 Task: Check the average views per listing of basement in the last 3 years.
Action: Mouse moved to (1025, 235)
Screenshot: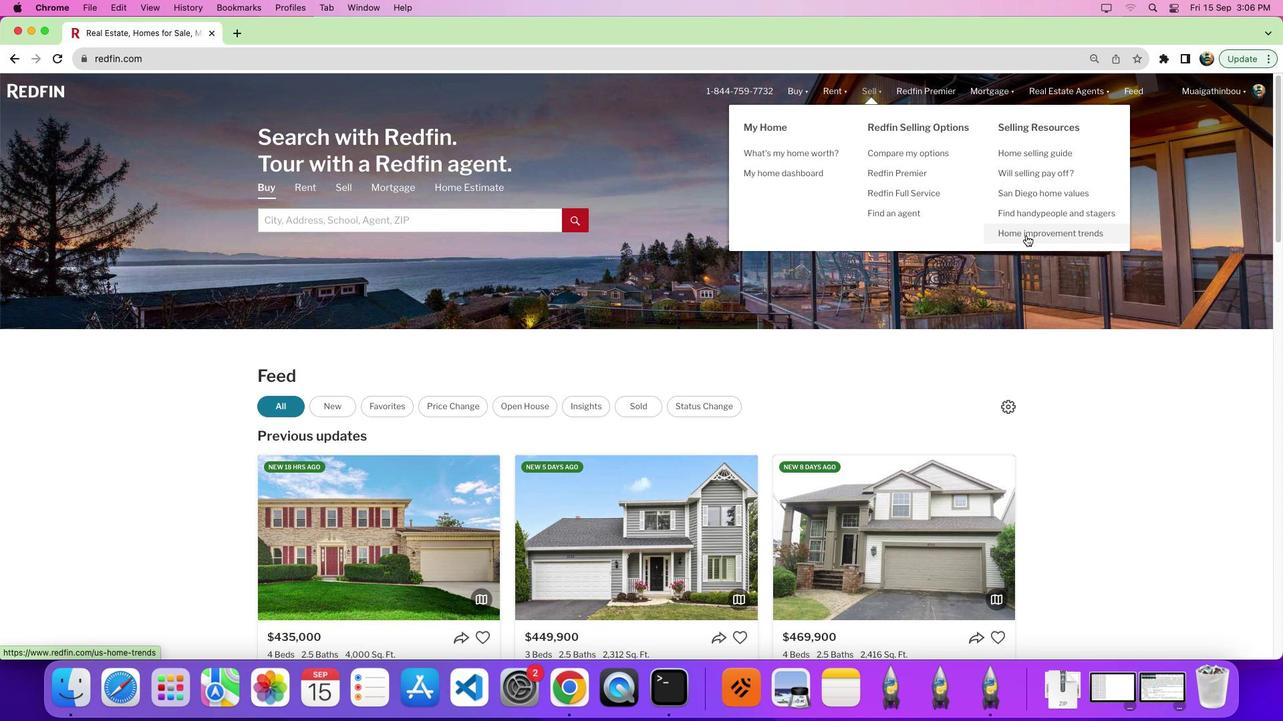 
Action: Mouse pressed left at (1025, 235)
Screenshot: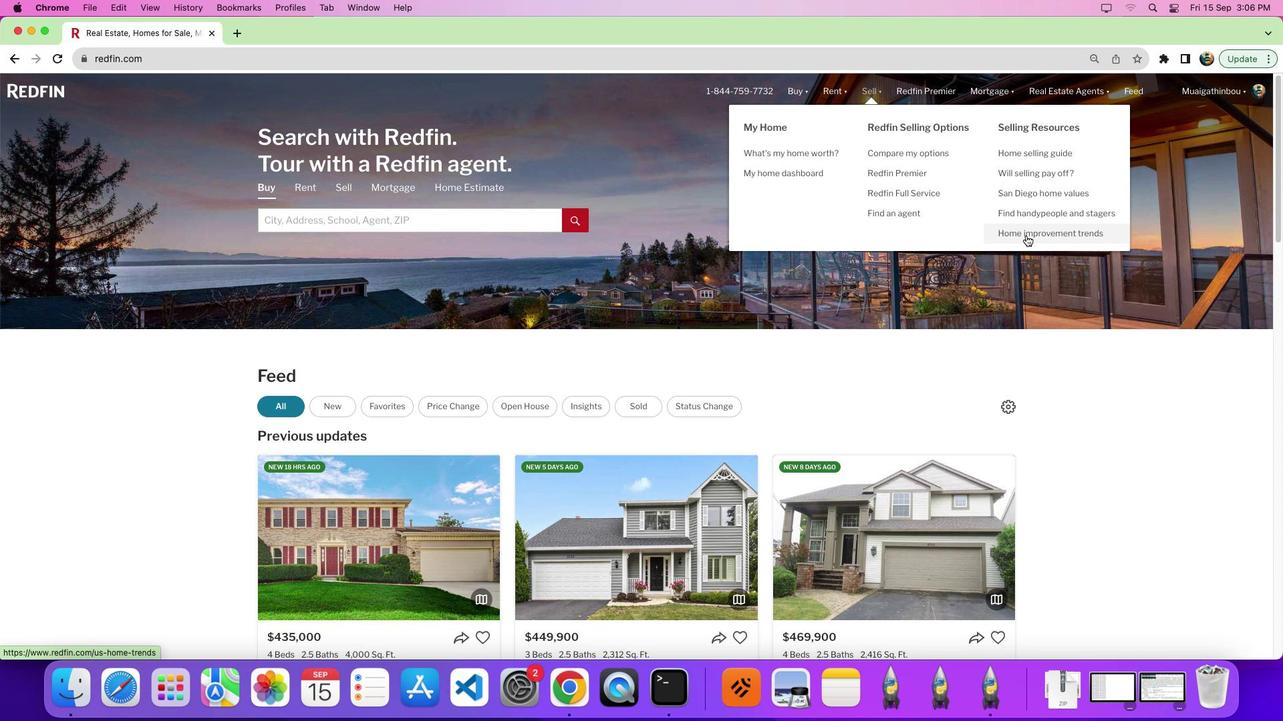 
Action: Mouse pressed left at (1025, 235)
Screenshot: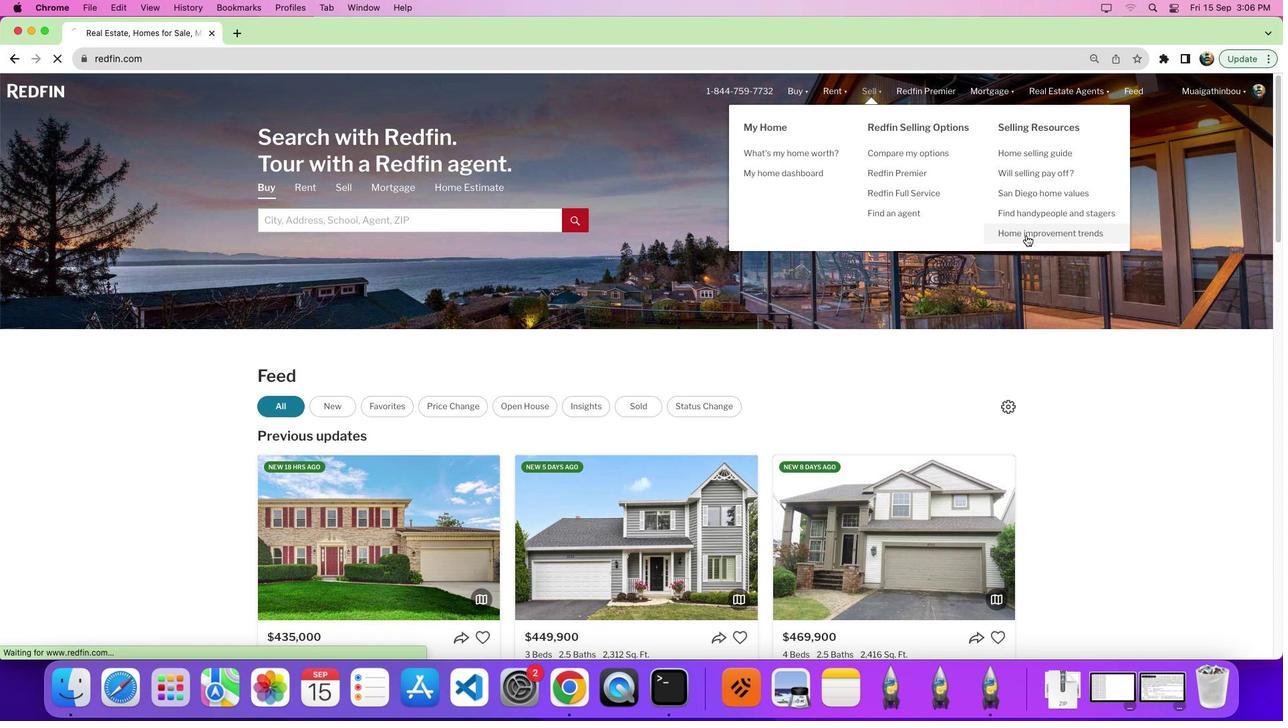 
Action: Mouse moved to (340, 257)
Screenshot: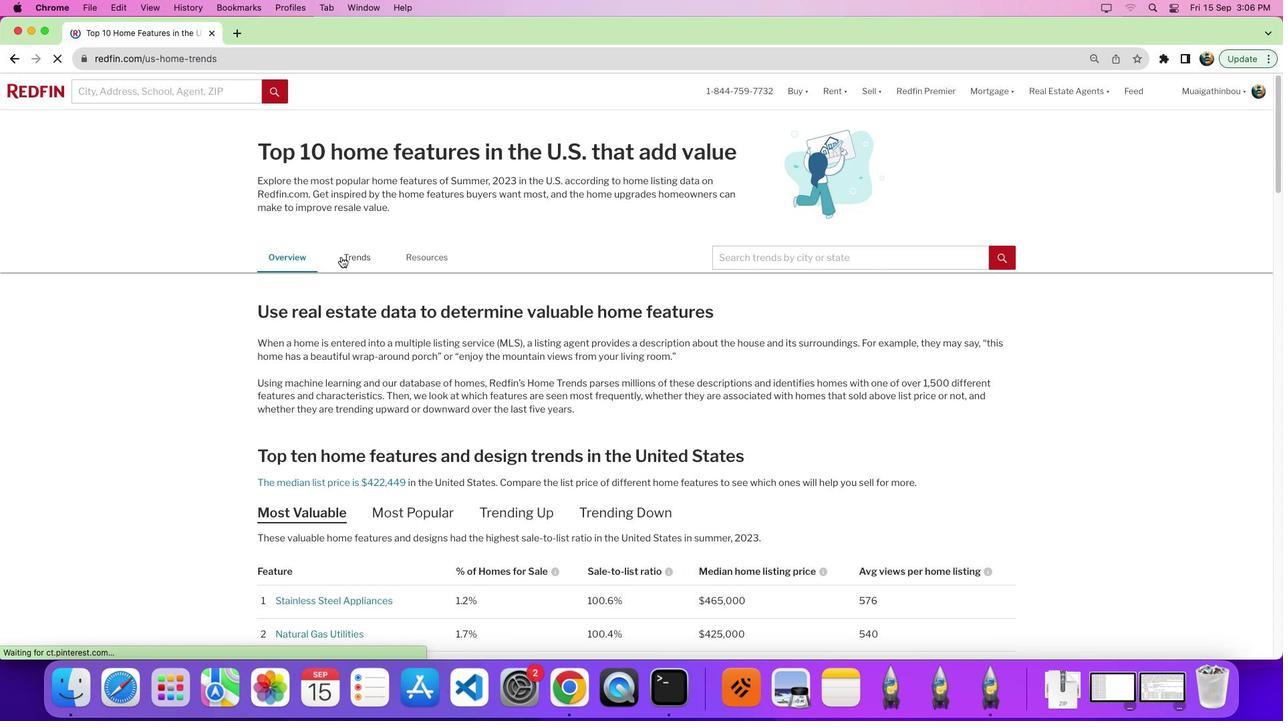 
Action: Mouse pressed left at (340, 257)
Screenshot: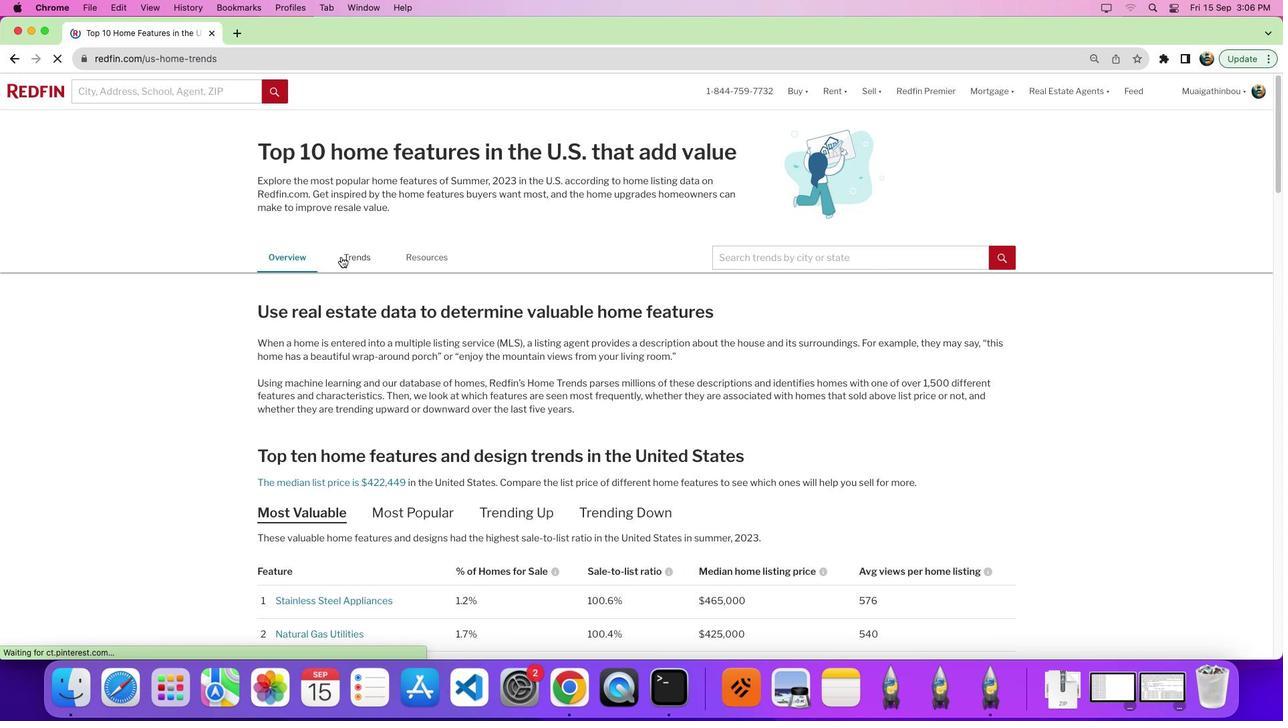 
Action: Mouse moved to (626, 286)
Screenshot: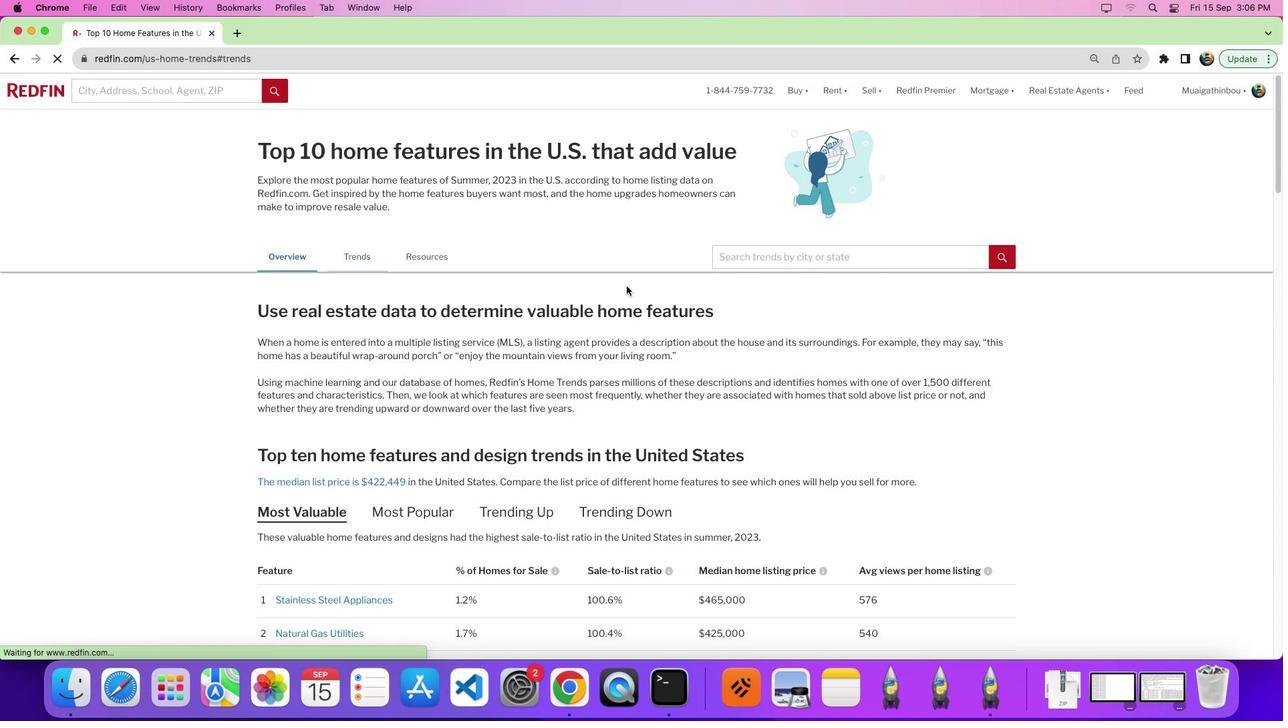 
Action: Mouse scrolled (626, 286) with delta (0, 0)
Screenshot: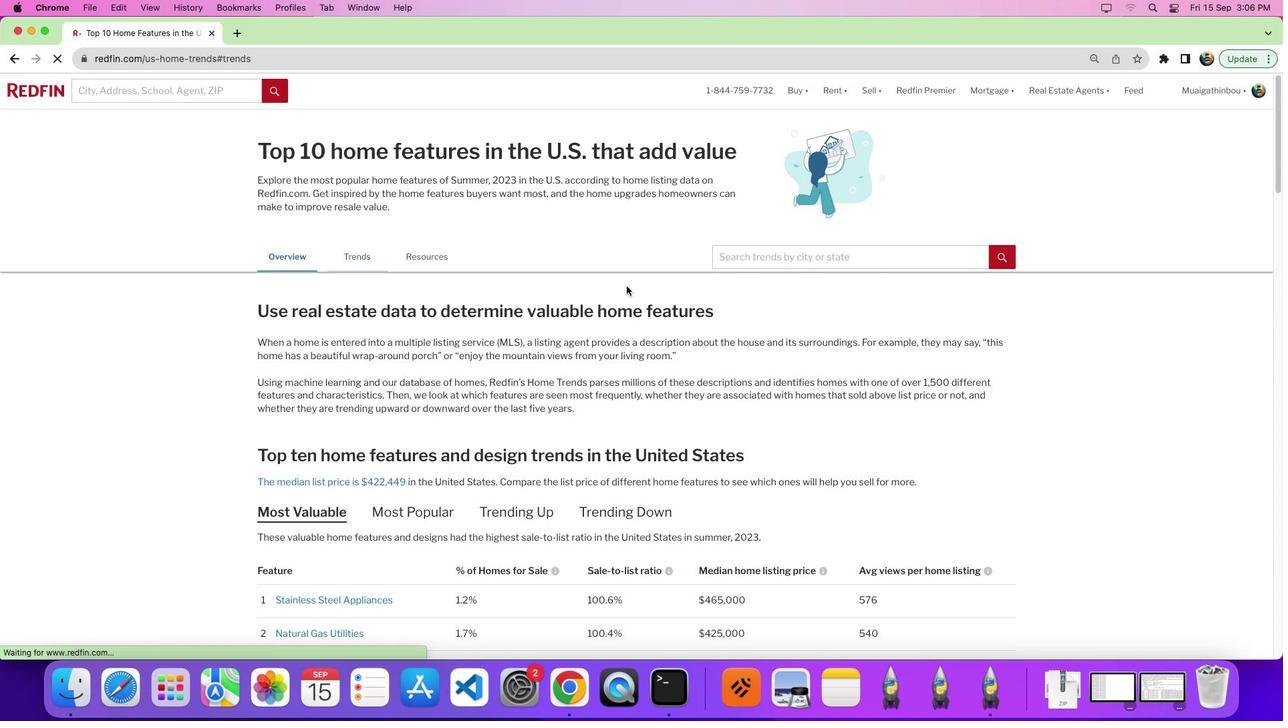 
Action: Mouse moved to (626, 286)
Screenshot: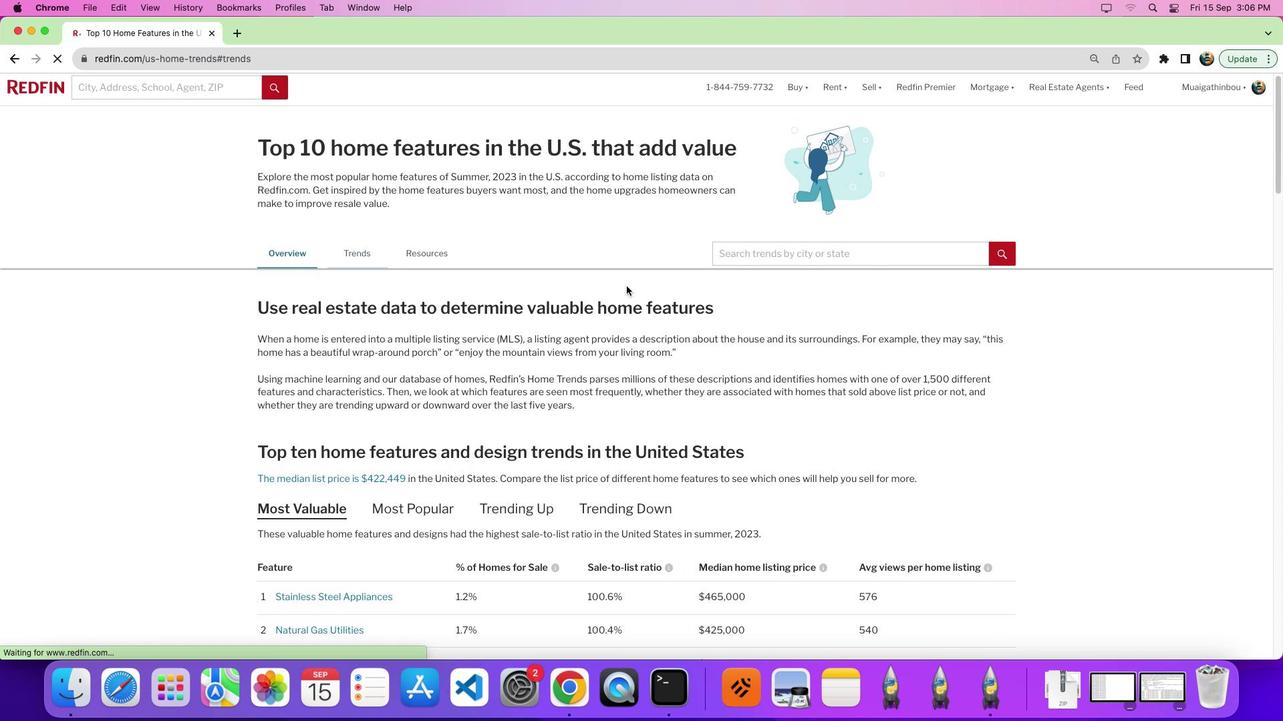 
Action: Mouse scrolled (626, 286) with delta (0, 0)
Screenshot: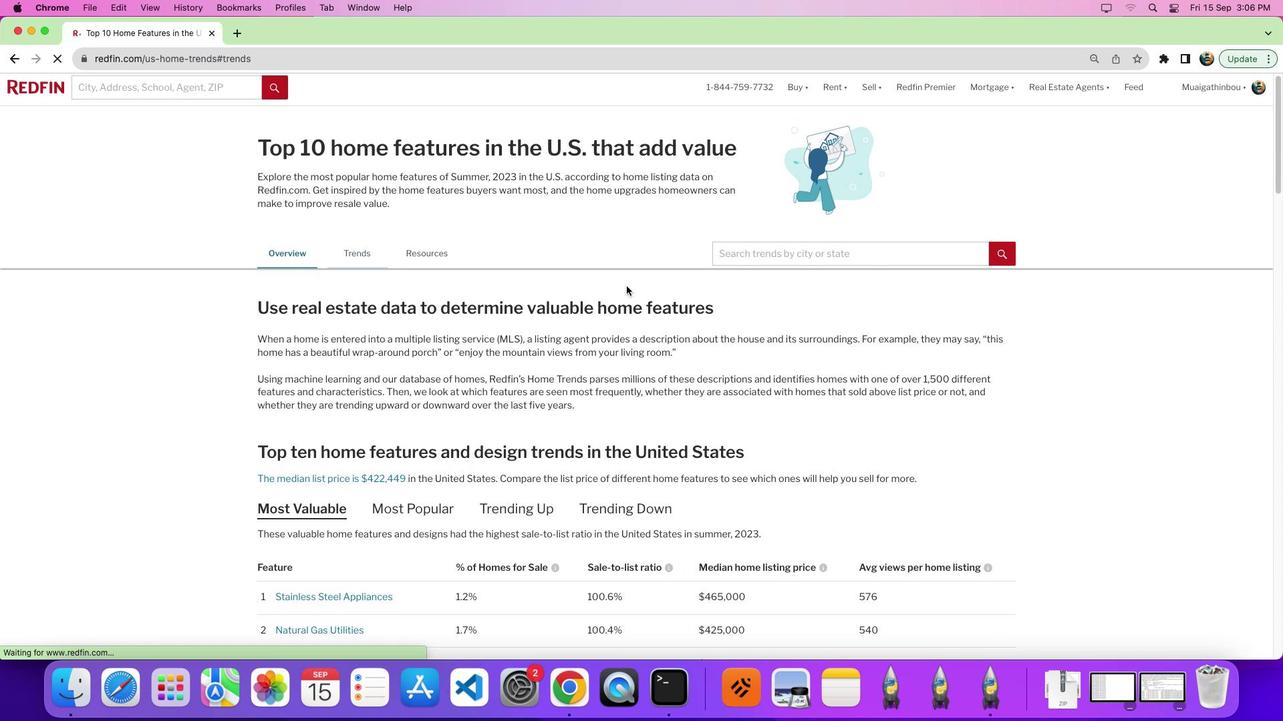 
Action: Mouse scrolled (626, 286) with delta (0, -3)
Screenshot: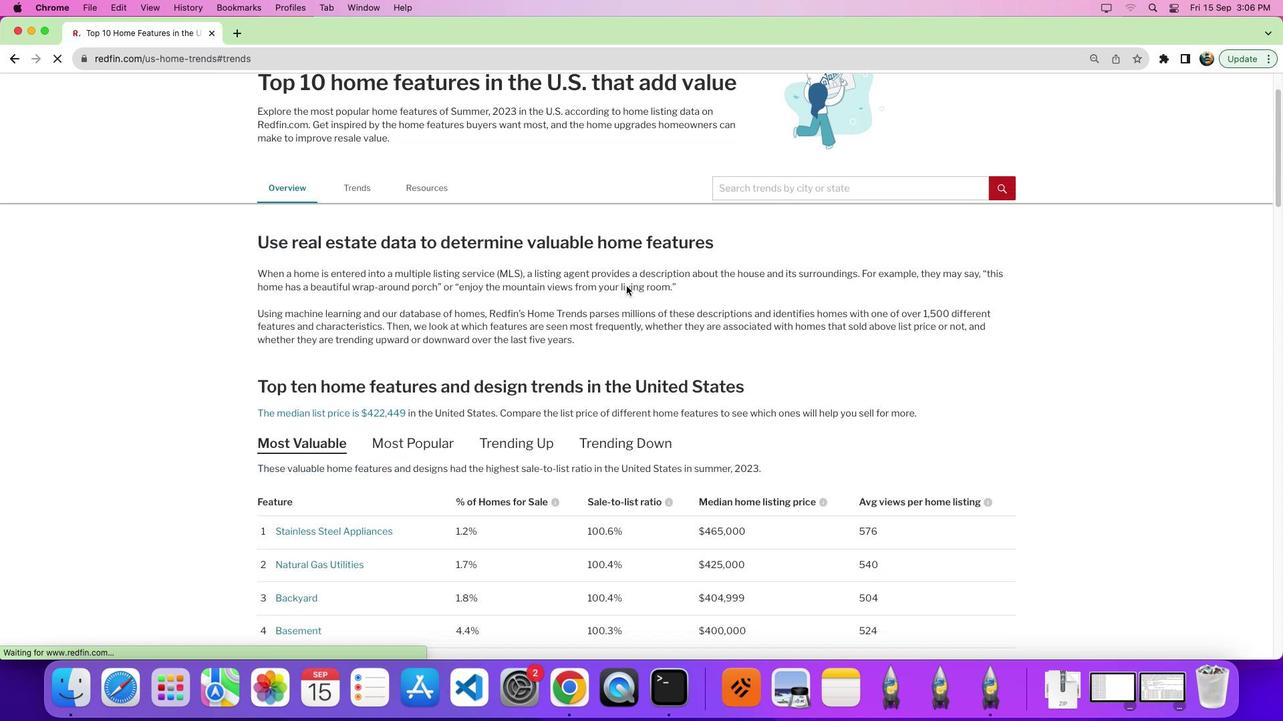 
Action: Mouse moved to (592, 252)
Screenshot: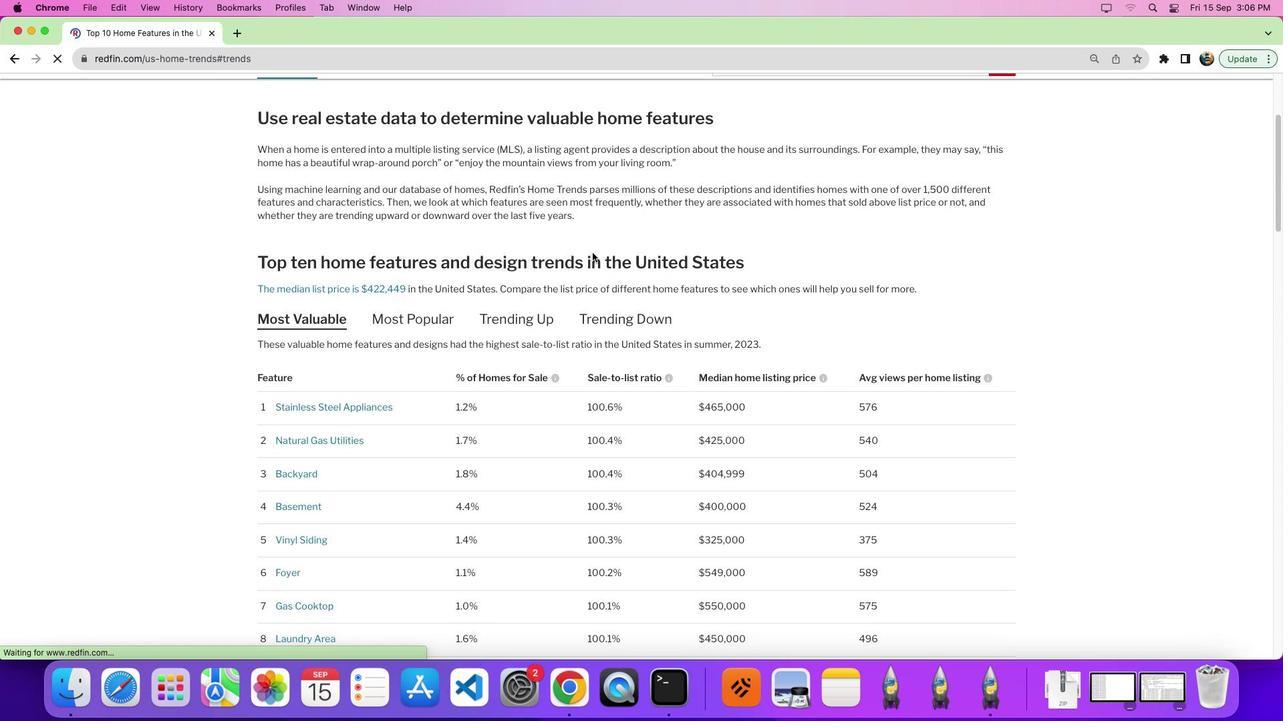 
Action: Mouse scrolled (592, 252) with delta (0, 0)
Screenshot: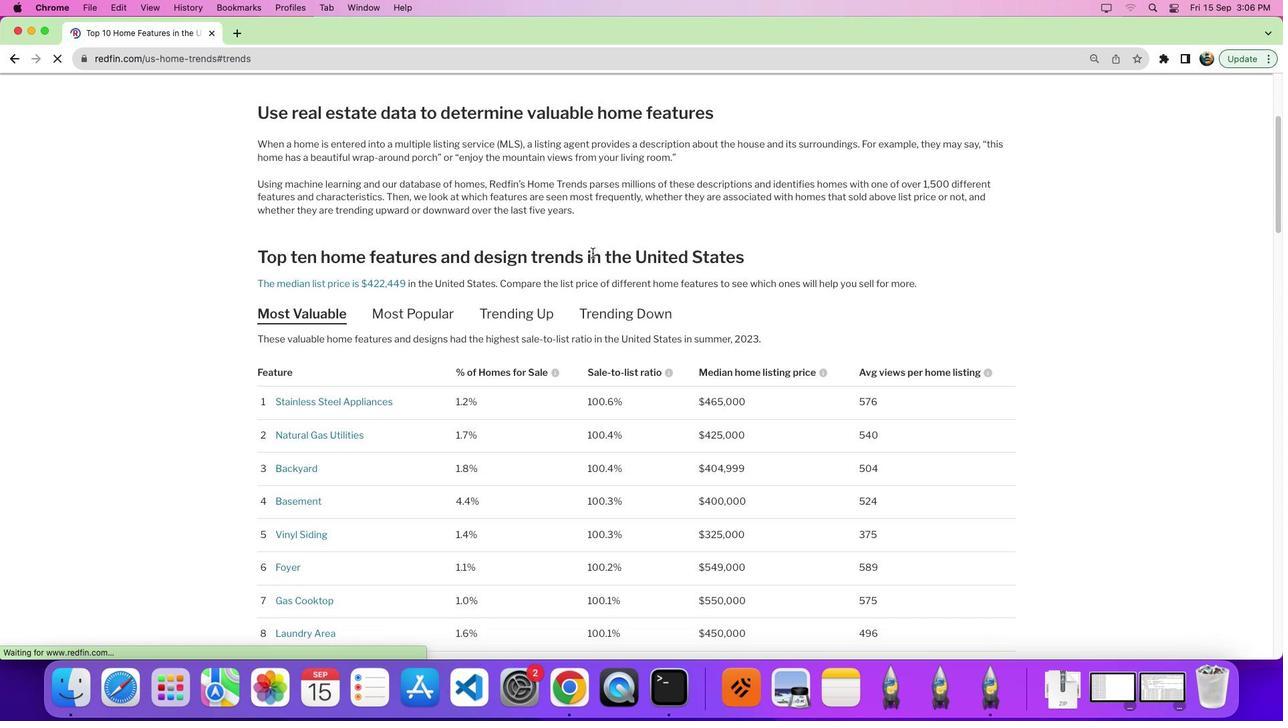
Action: Mouse scrolled (592, 252) with delta (0, 0)
Screenshot: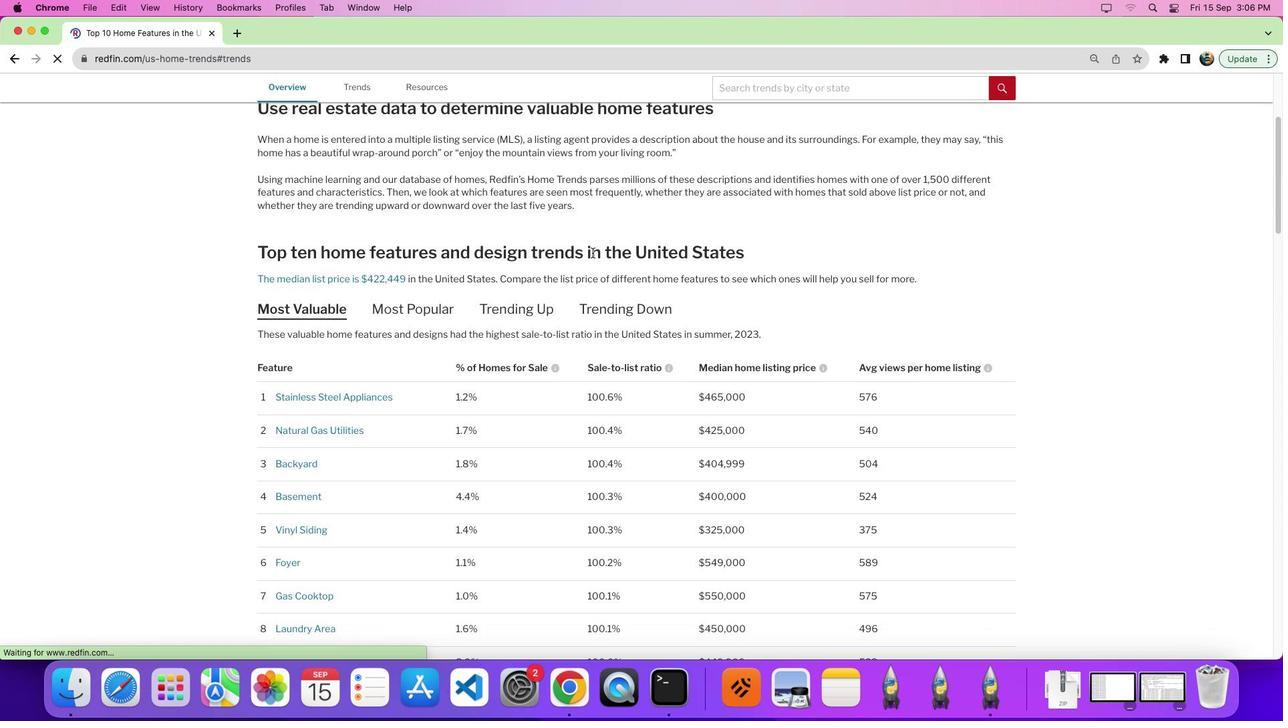
Action: Mouse scrolled (592, 252) with delta (0, -2)
Screenshot: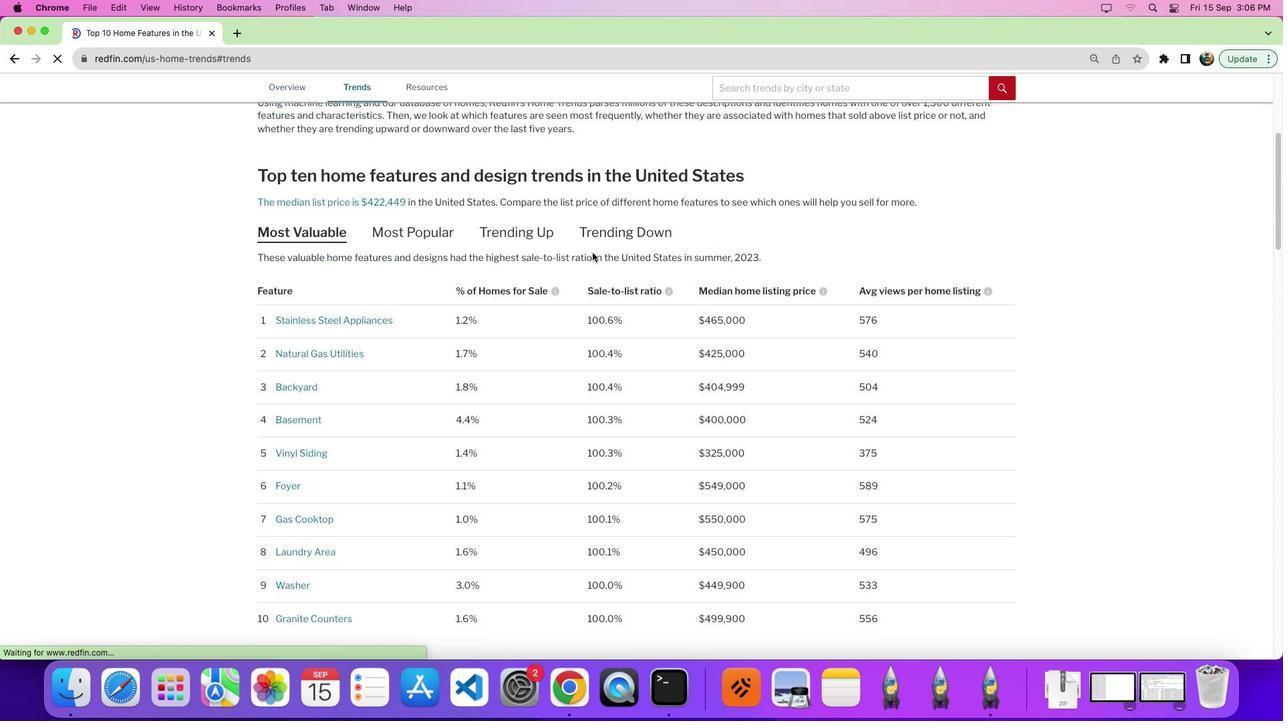 
Action: Mouse moved to (597, 255)
Screenshot: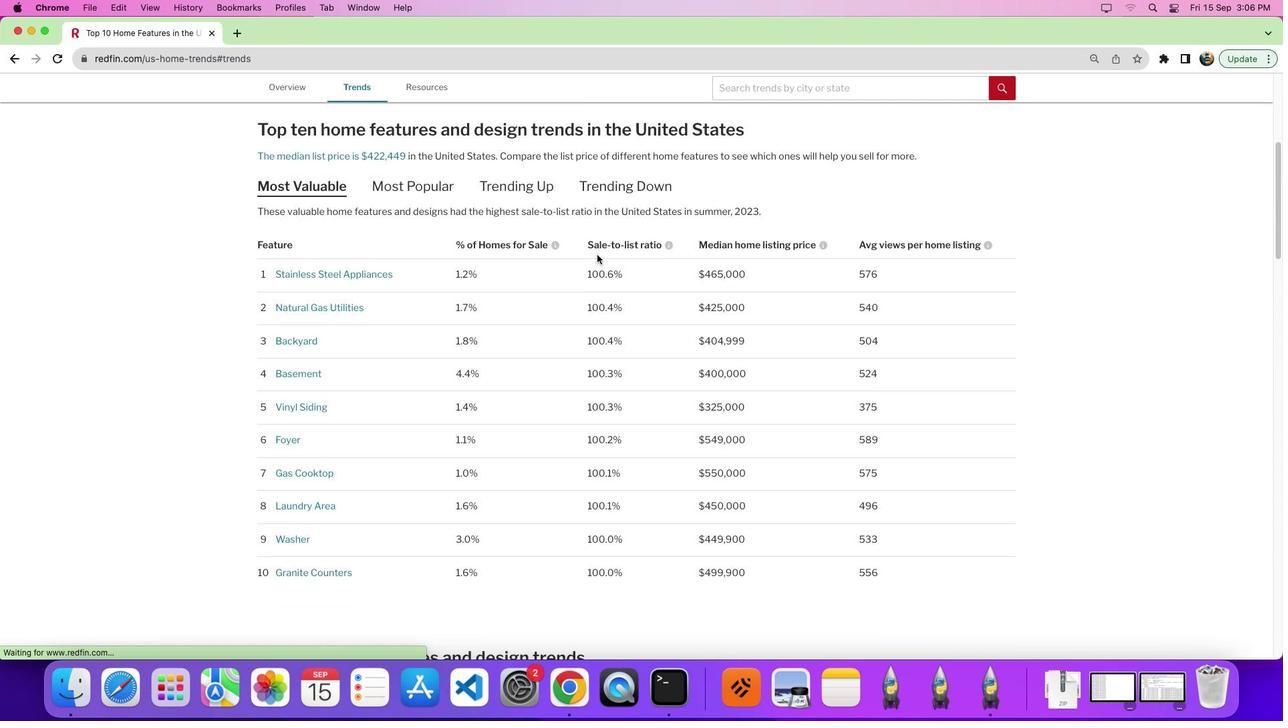 
Action: Mouse scrolled (597, 255) with delta (0, 0)
Screenshot: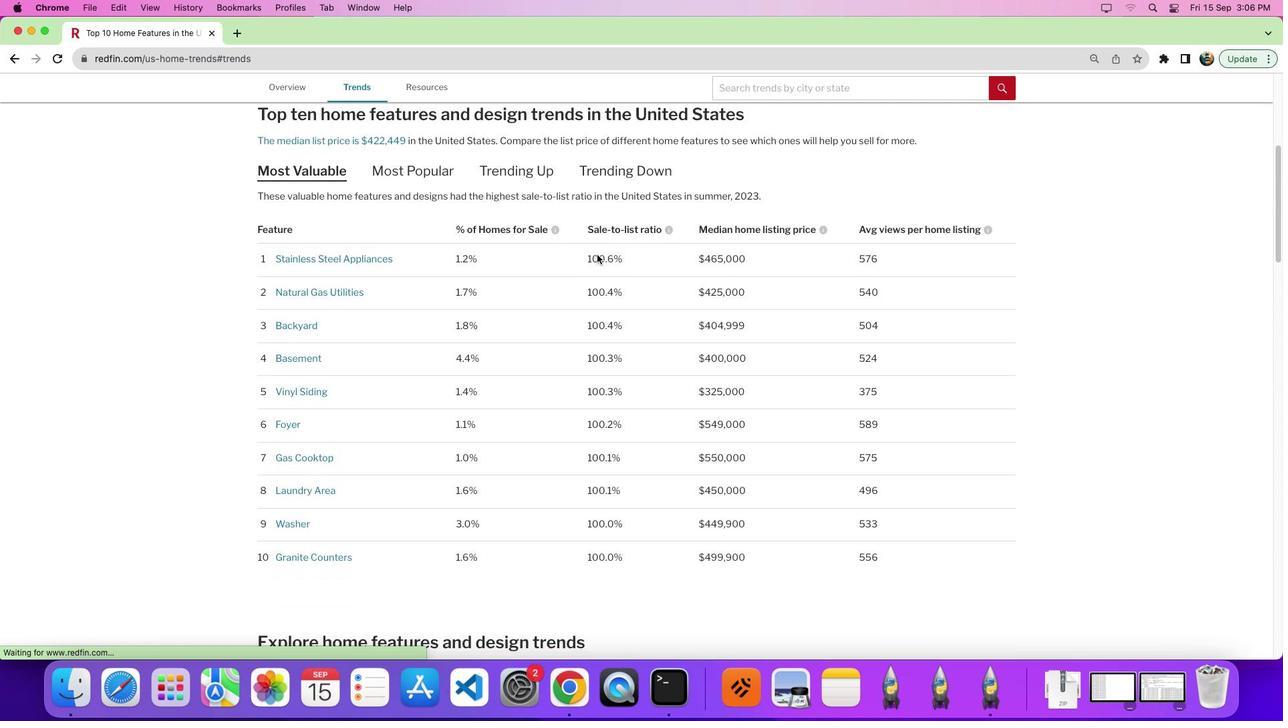 
Action: Mouse scrolled (597, 255) with delta (0, 0)
Screenshot: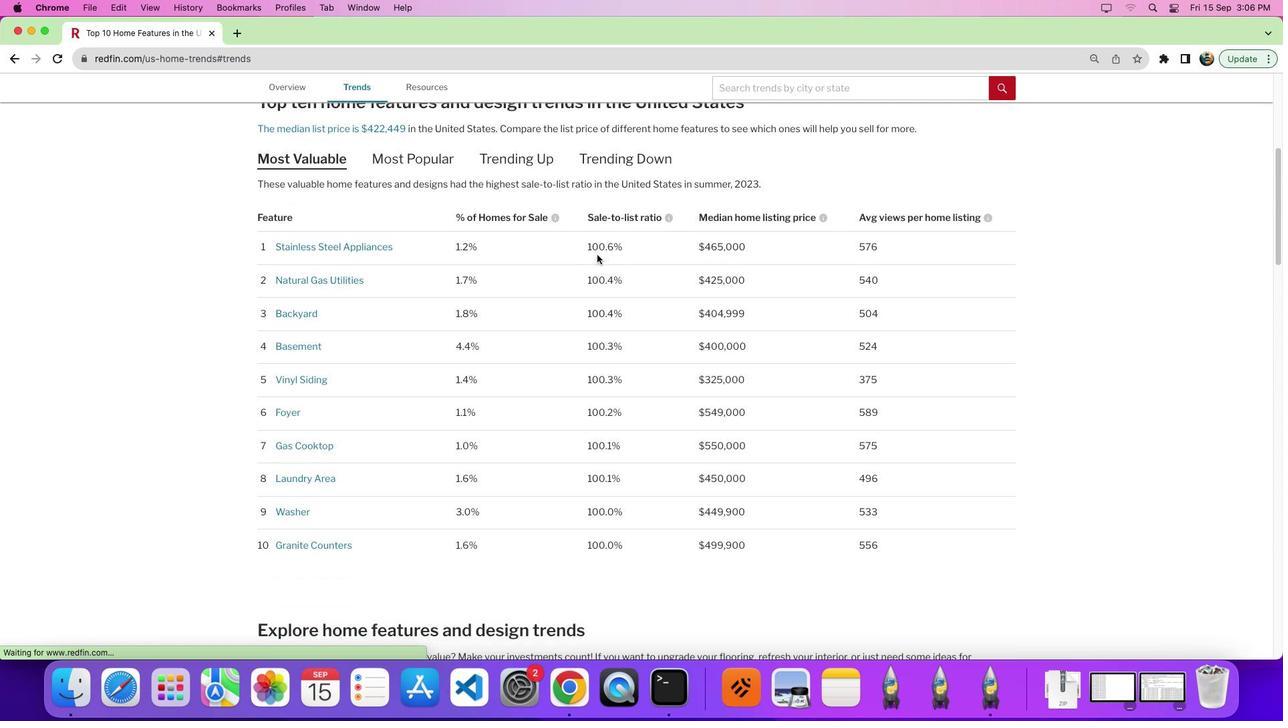 
Action: Mouse moved to (596, 255)
Screenshot: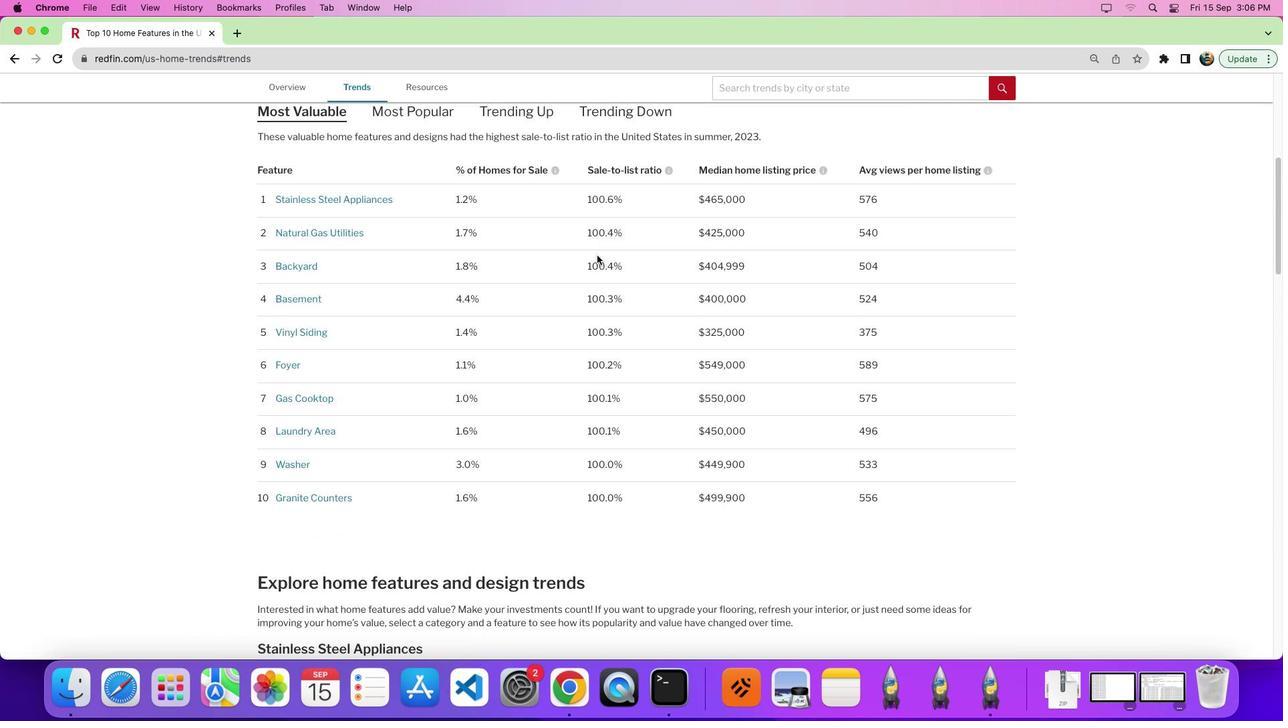 
Action: Mouse scrolled (596, 255) with delta (0, 0)
Screenshot: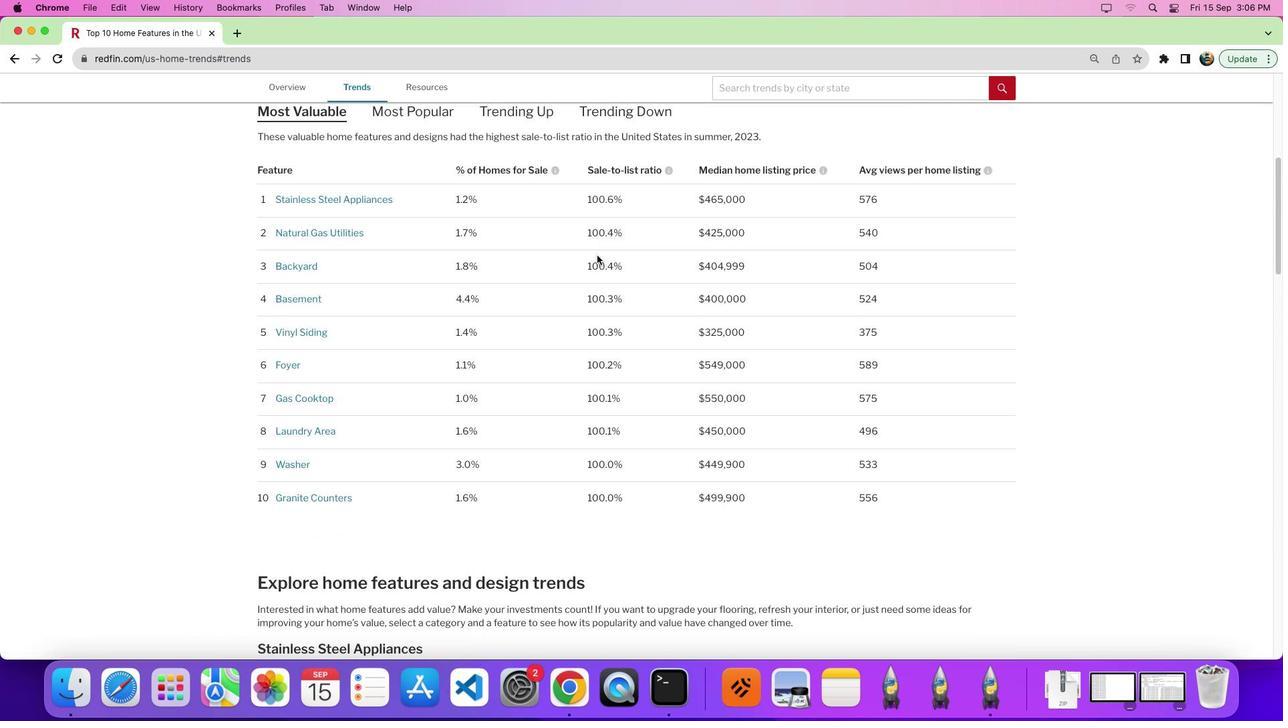 
Action: Mouse scrolled (596, 255) with delta (0, 0)
Screenshot: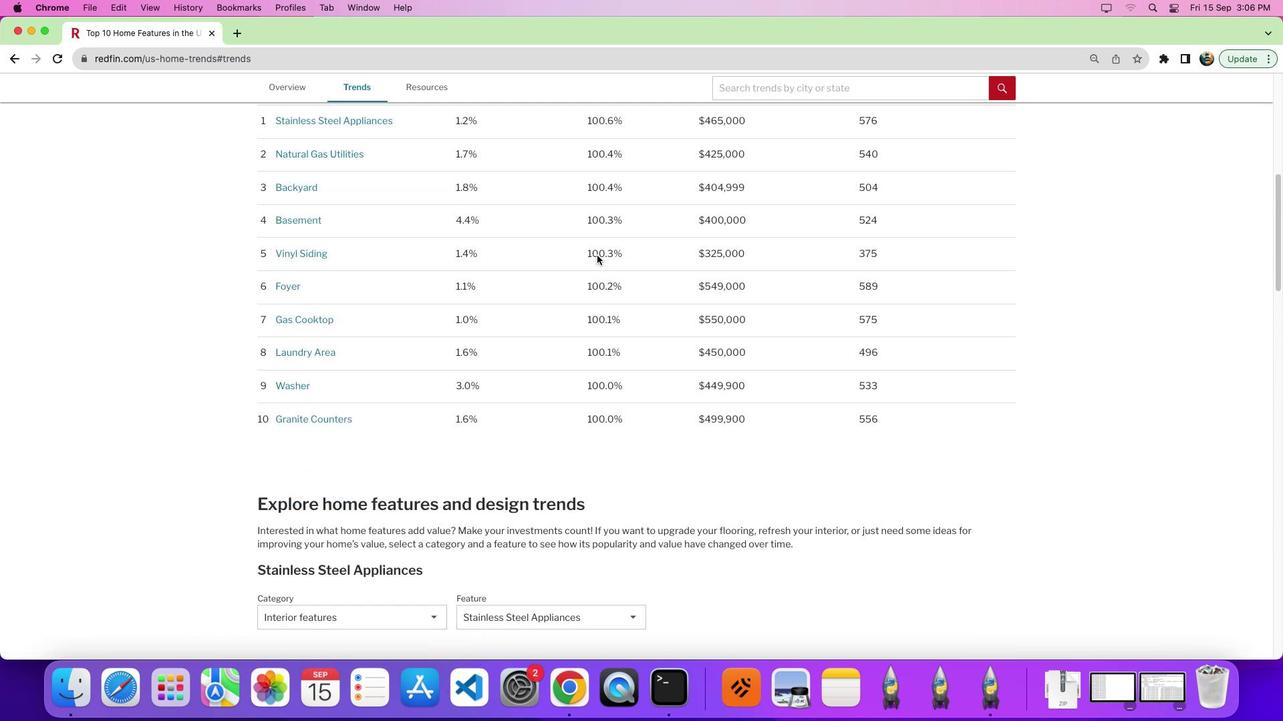 
Action: Mouse scrolled (596, 255) with delta (0, -4)
Screenshot: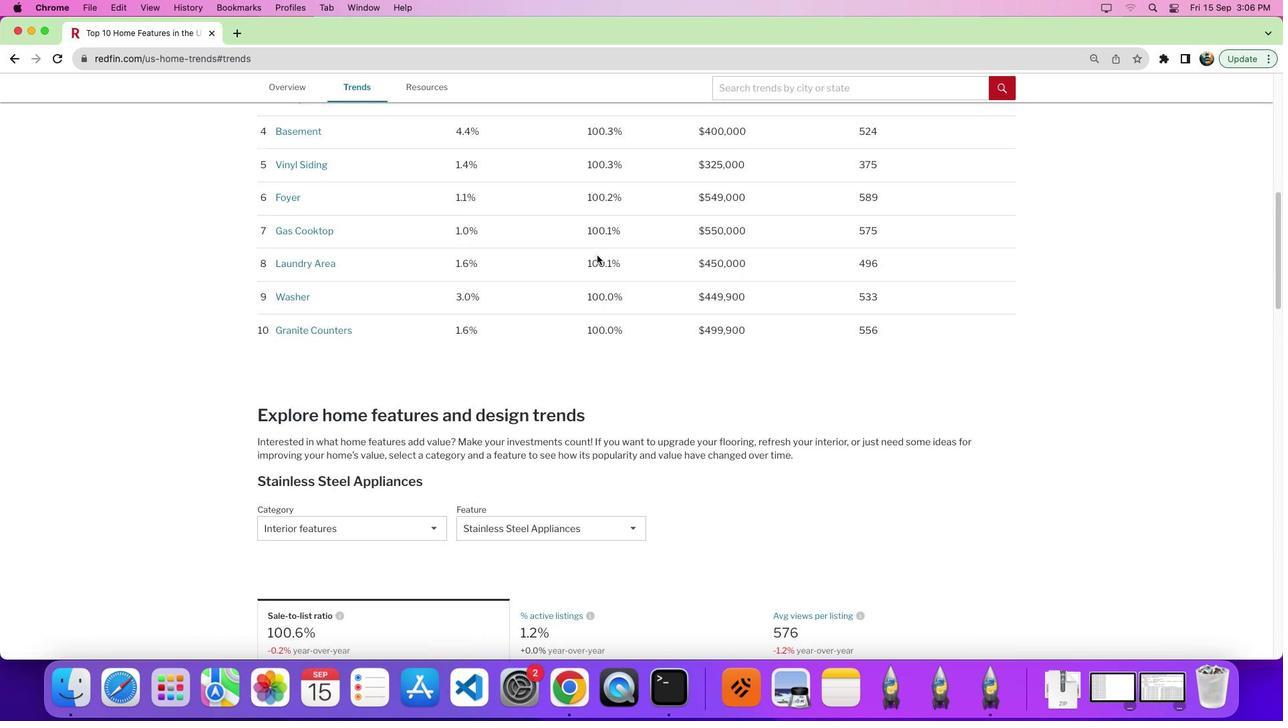 
Action: Mouse moved to (527, 296)
Screenshot: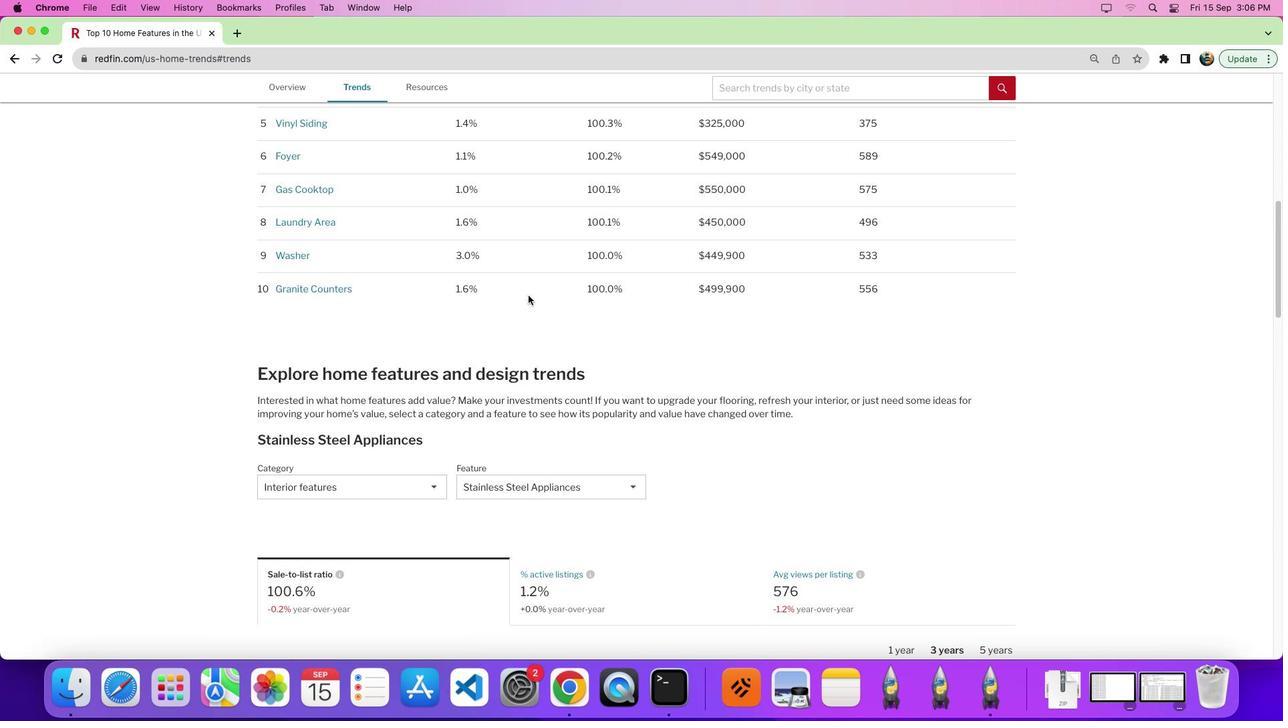 
Action: Mouse scrolled (527, 296) with delta (0, 0)
Screenshot: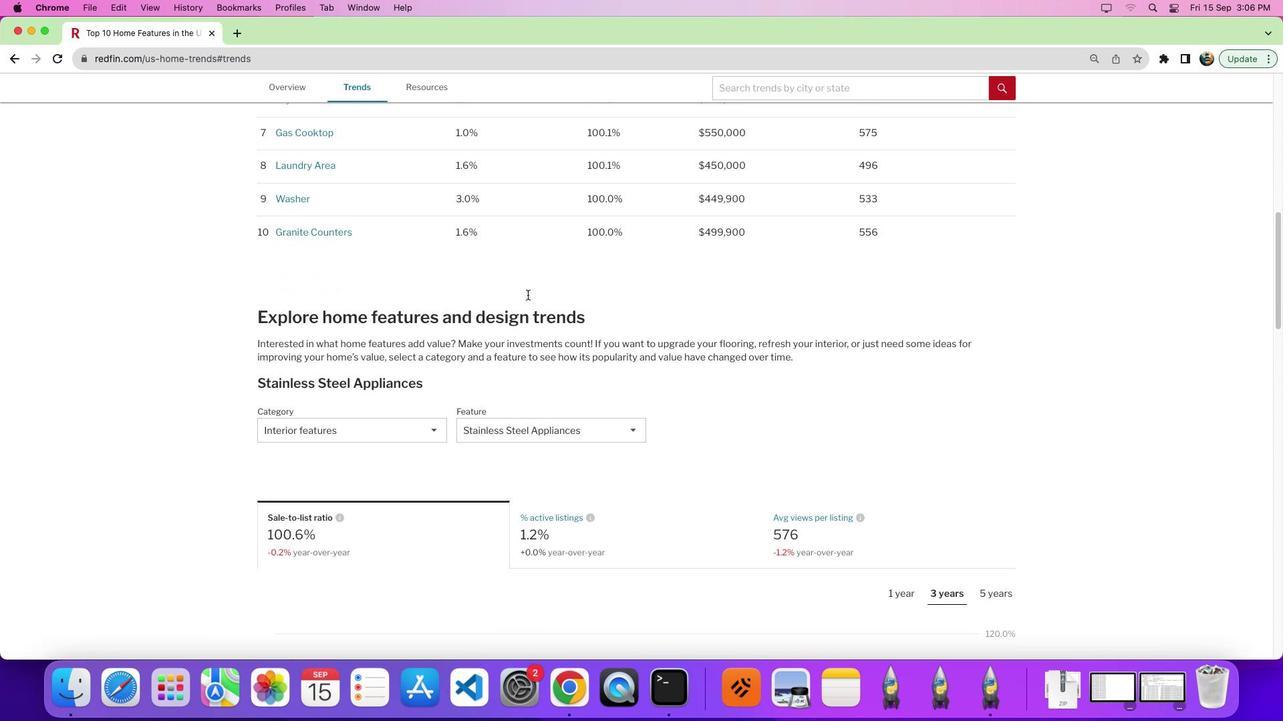 
Action: Mouse scrolled (527, 296) with delta (0, 0)
Screenshot: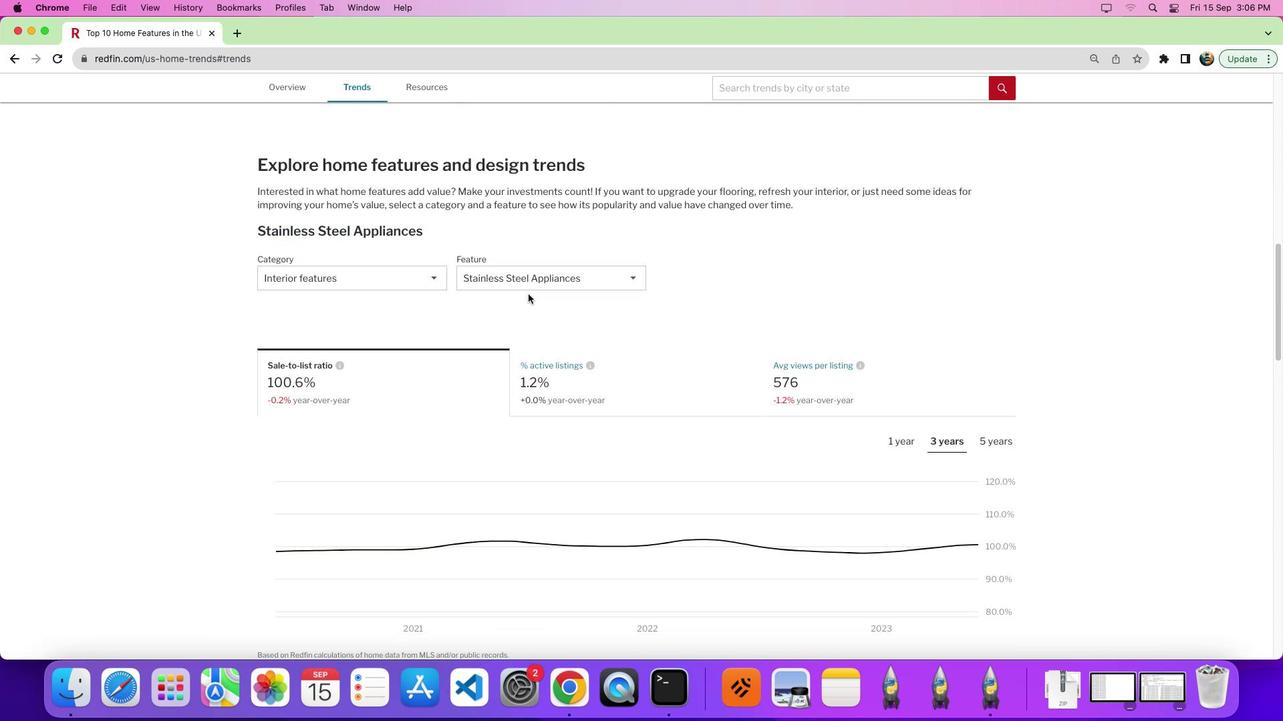 
Action: Mouse moved to (527, 296)
Screenshot: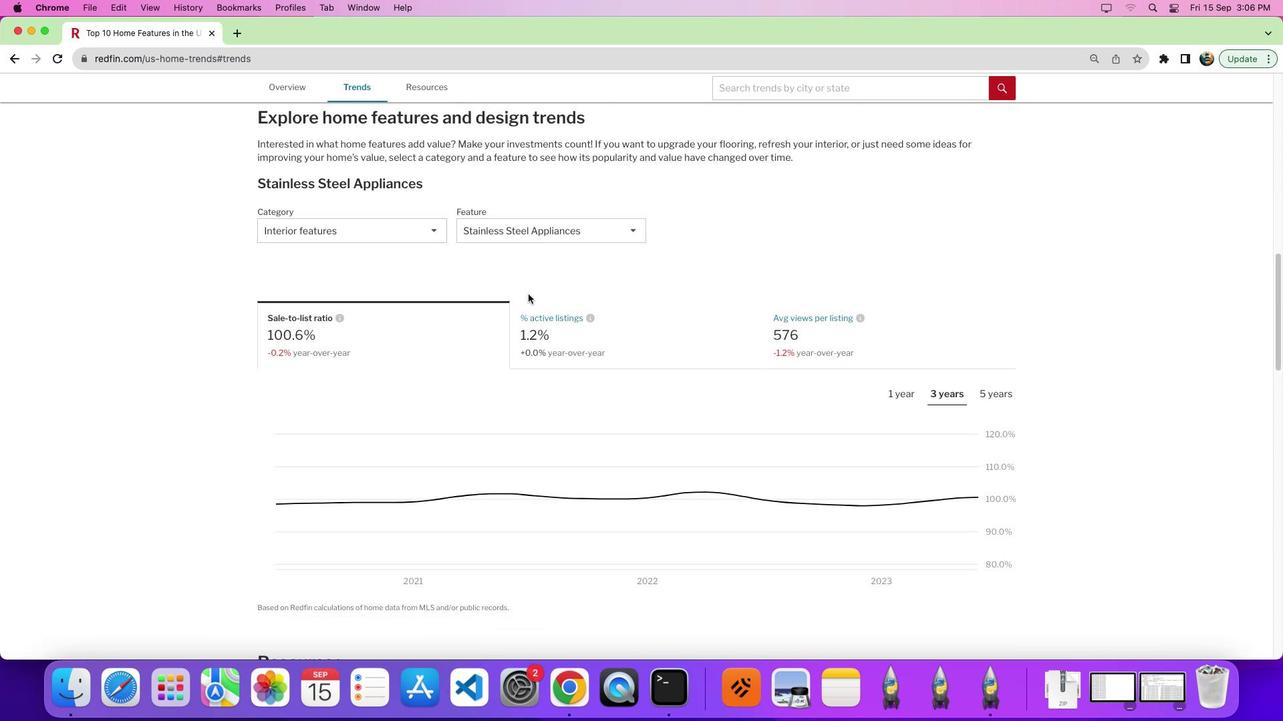 
Action: Mouse scrolled (527, 296) with delta (0, -4)
Screenshot: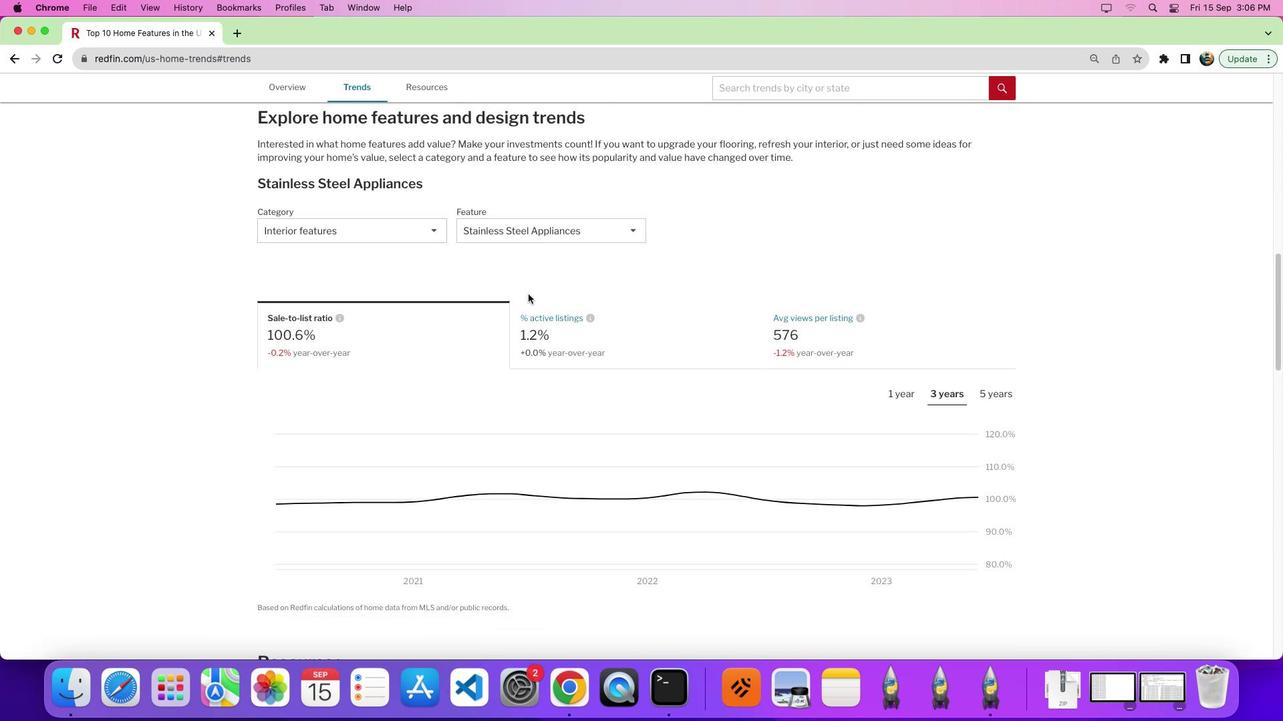 
Action: Mouse moved to (418, 232)
Screenshot: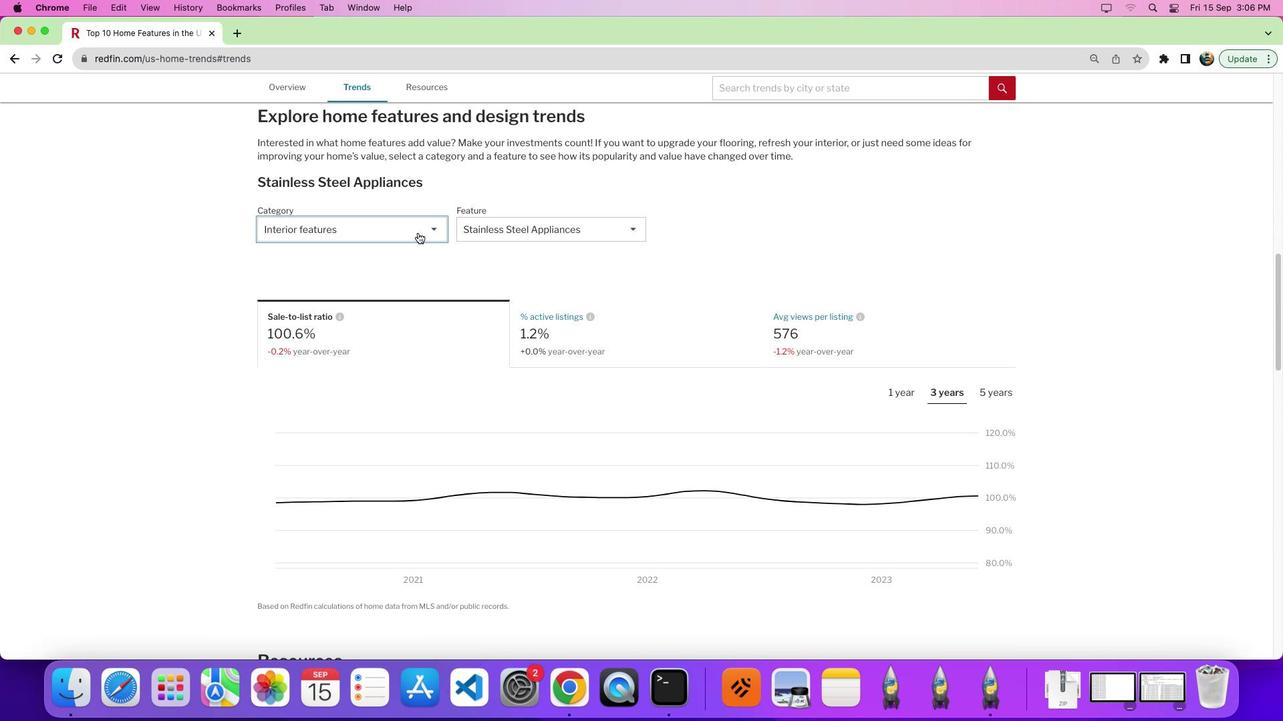 
Action: Mouse pressed left at (418, 232)
Screenshot: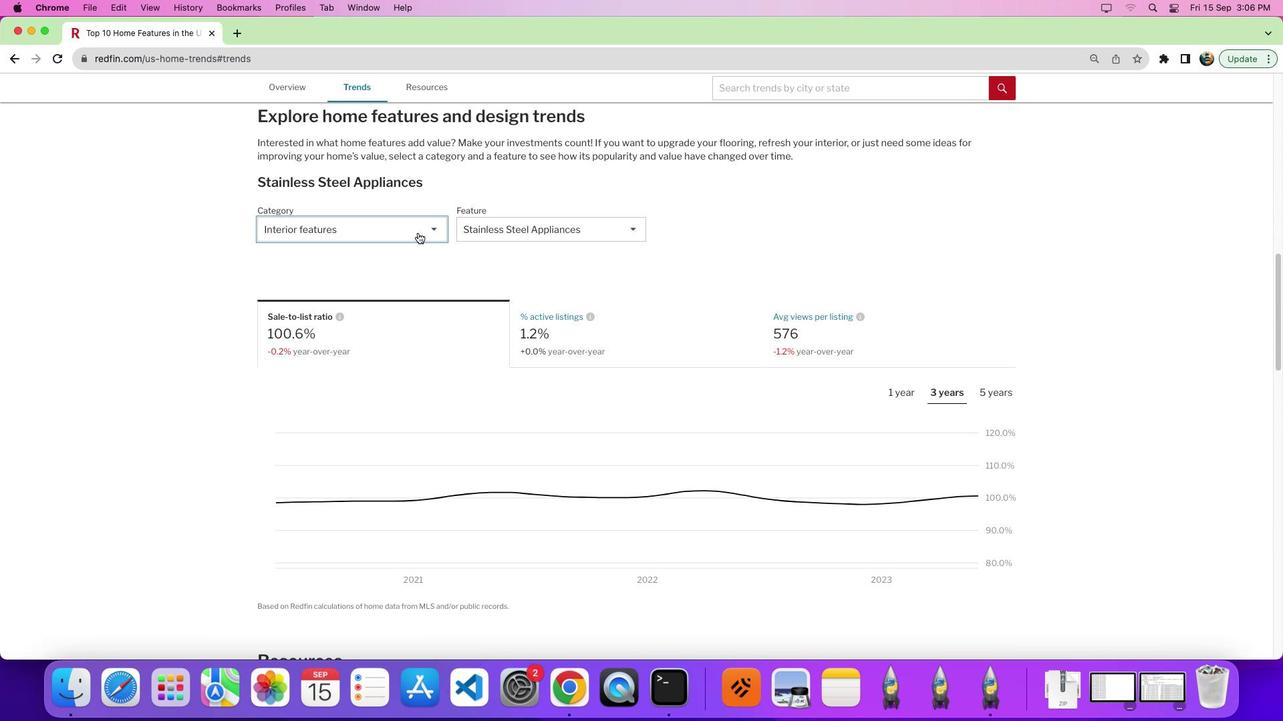 
Action: Mouse moved to (548, 233)
Screenshot: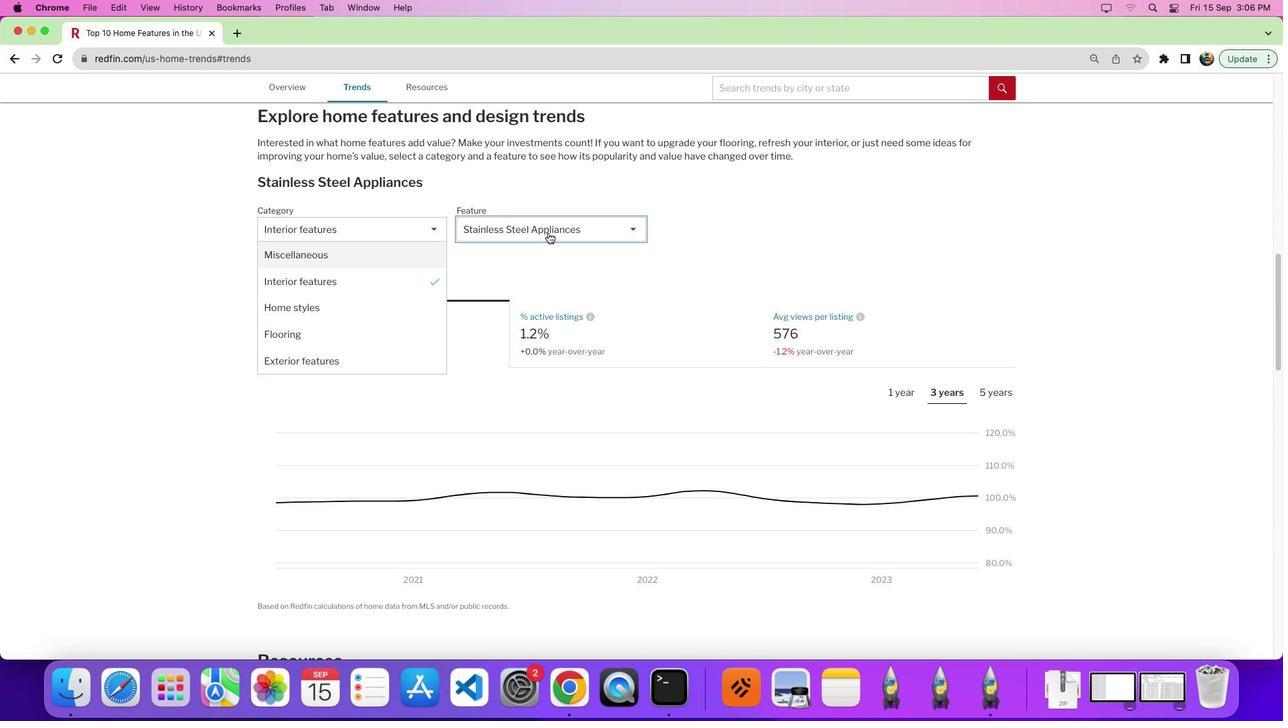 
Action: Mouse pressed left at (548, 233)
Screenshot: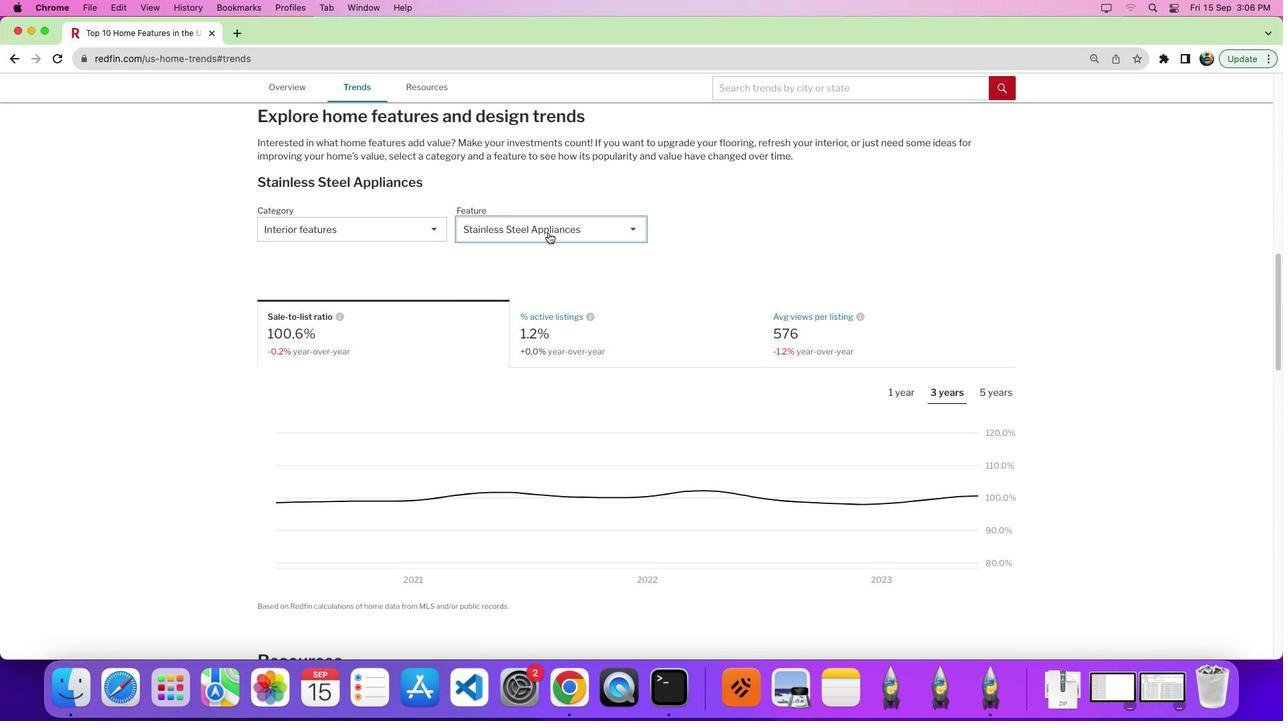 
Action: Mouse moved to (538, 310)
Screenshot: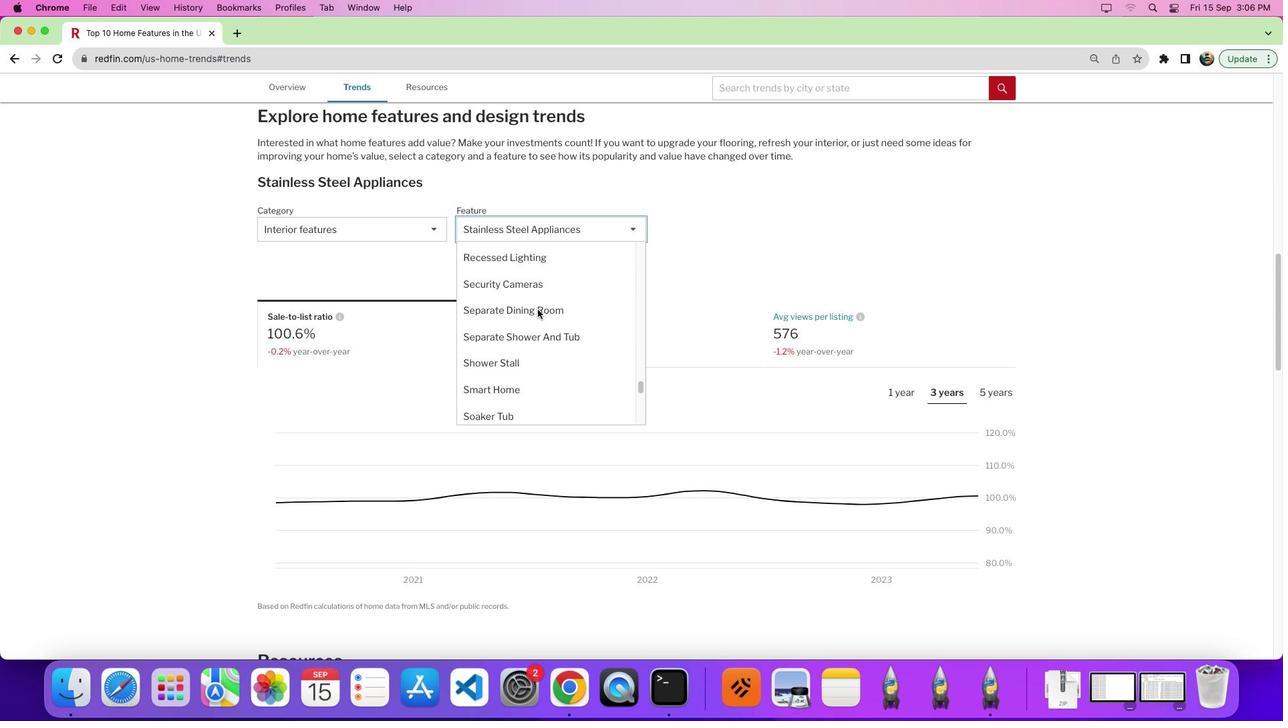 
Action: Mouse scrolled (538, 310) with delta (0, 0)
Screenshot: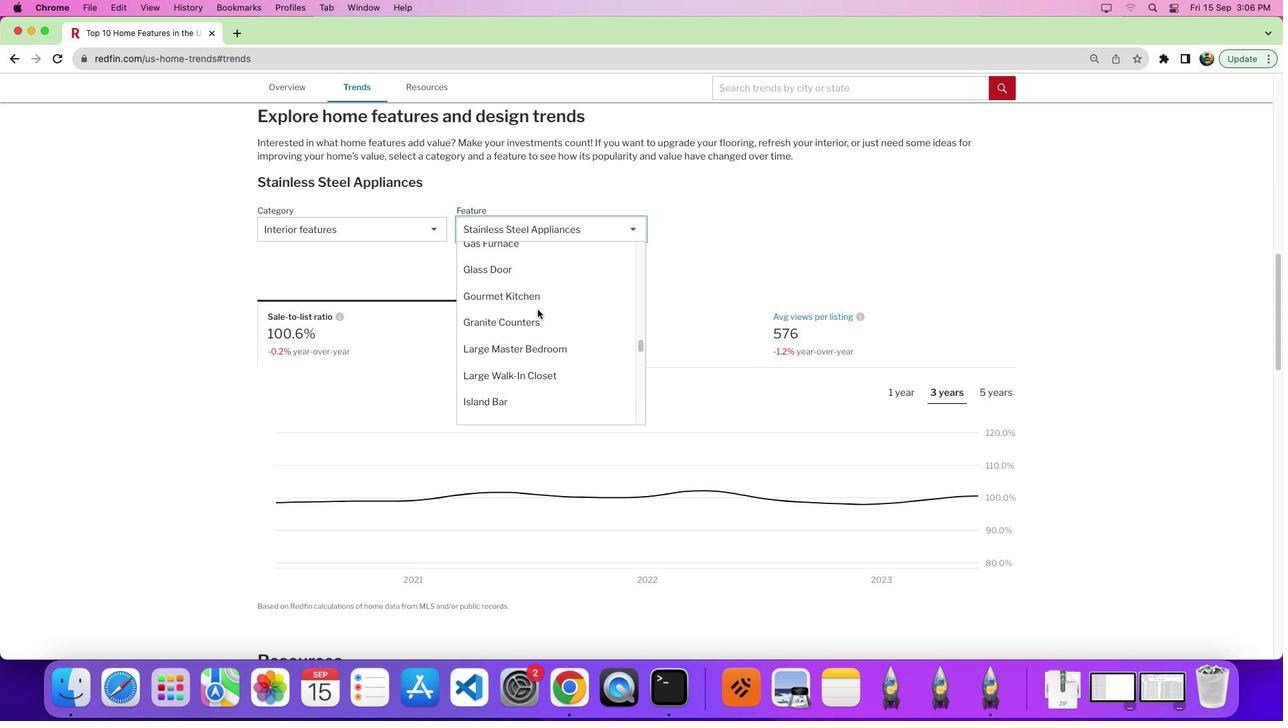 
Action: Mouse scrolled (538, 310) with delta (0, 1)
Screenshot: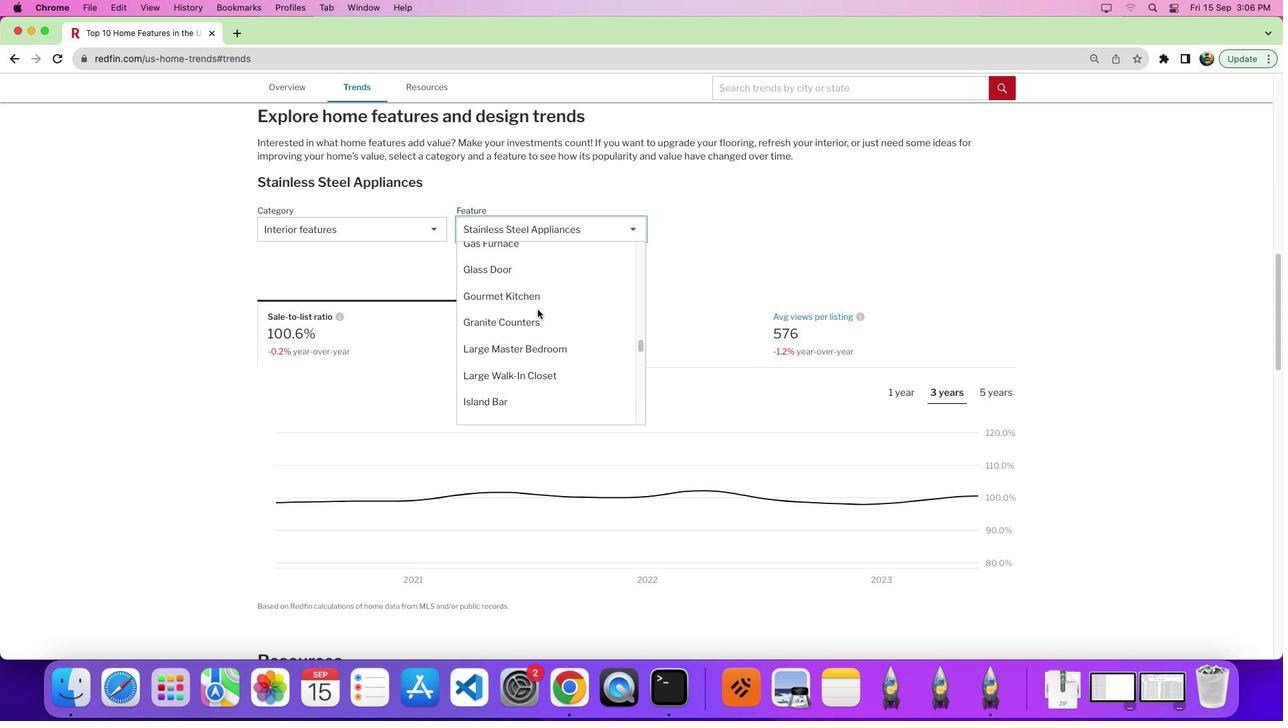 
Action: Mouse scrolled (538, 310) with delta (0, 6)
Screenshot: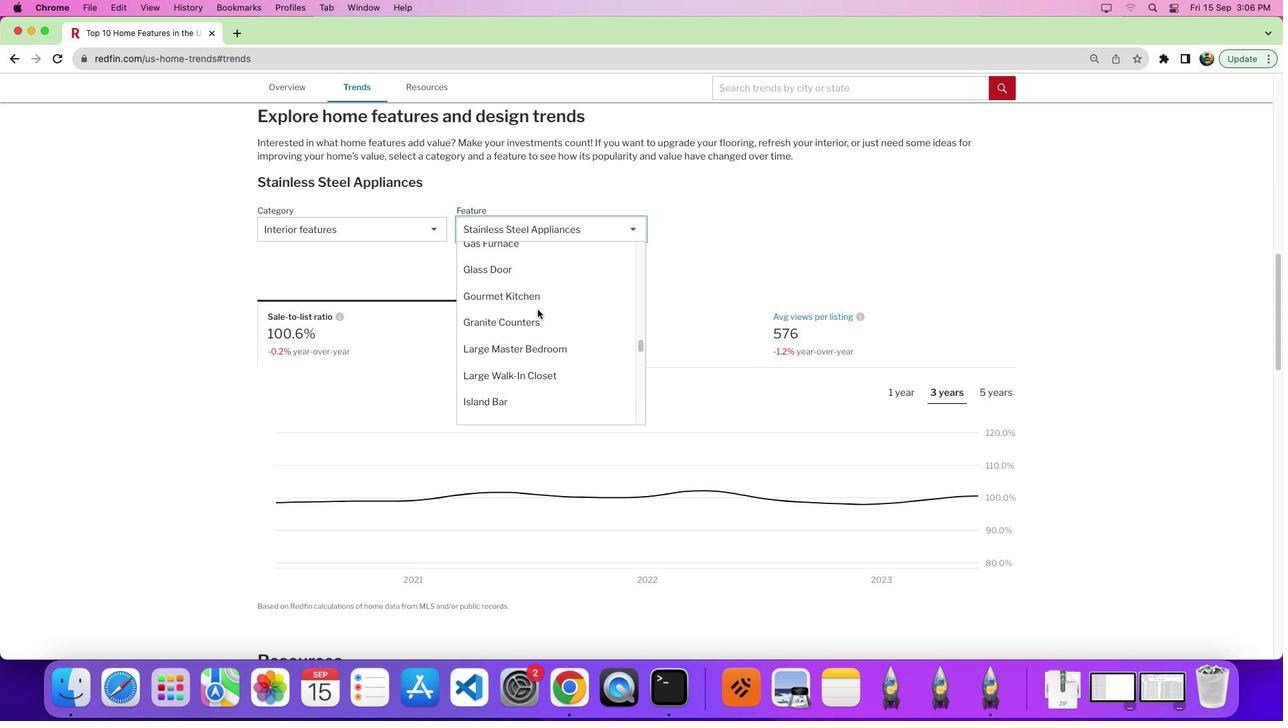 
Action: Mouse scrolled (538, 310) with delta (0, 9)
Screenshot: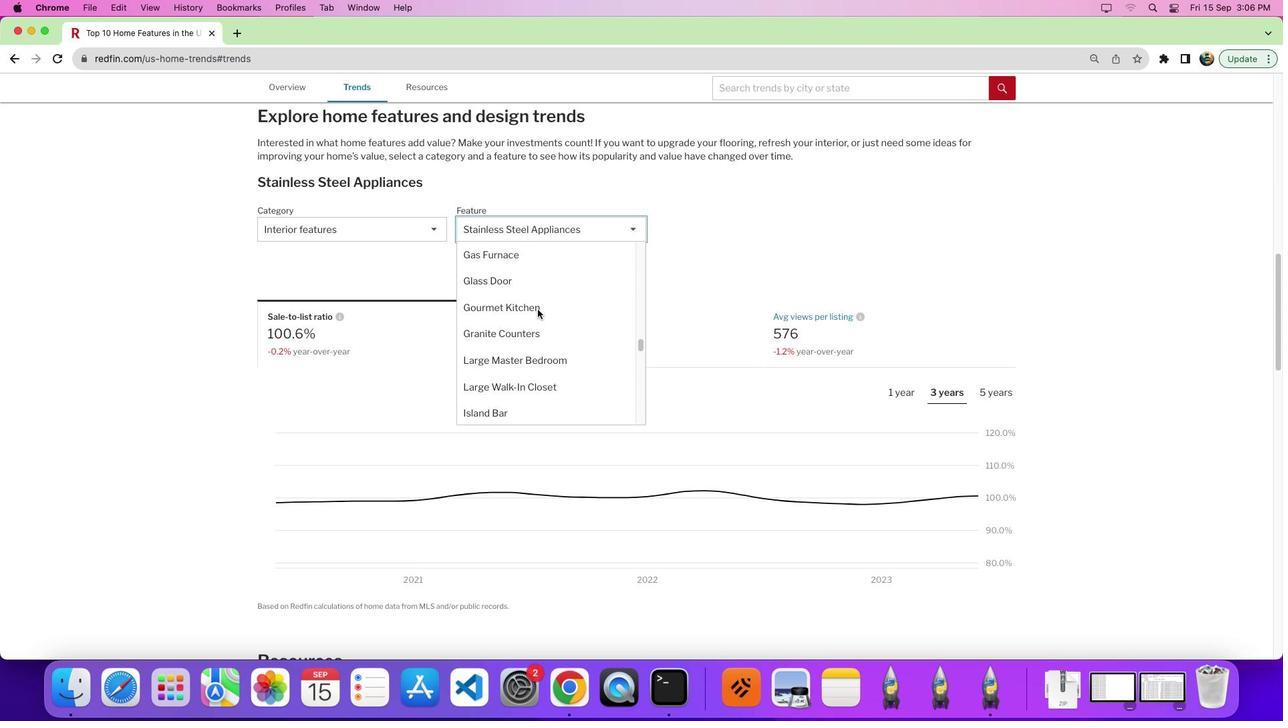 
Action: Mouse moved to (538, 310)
Screenshot: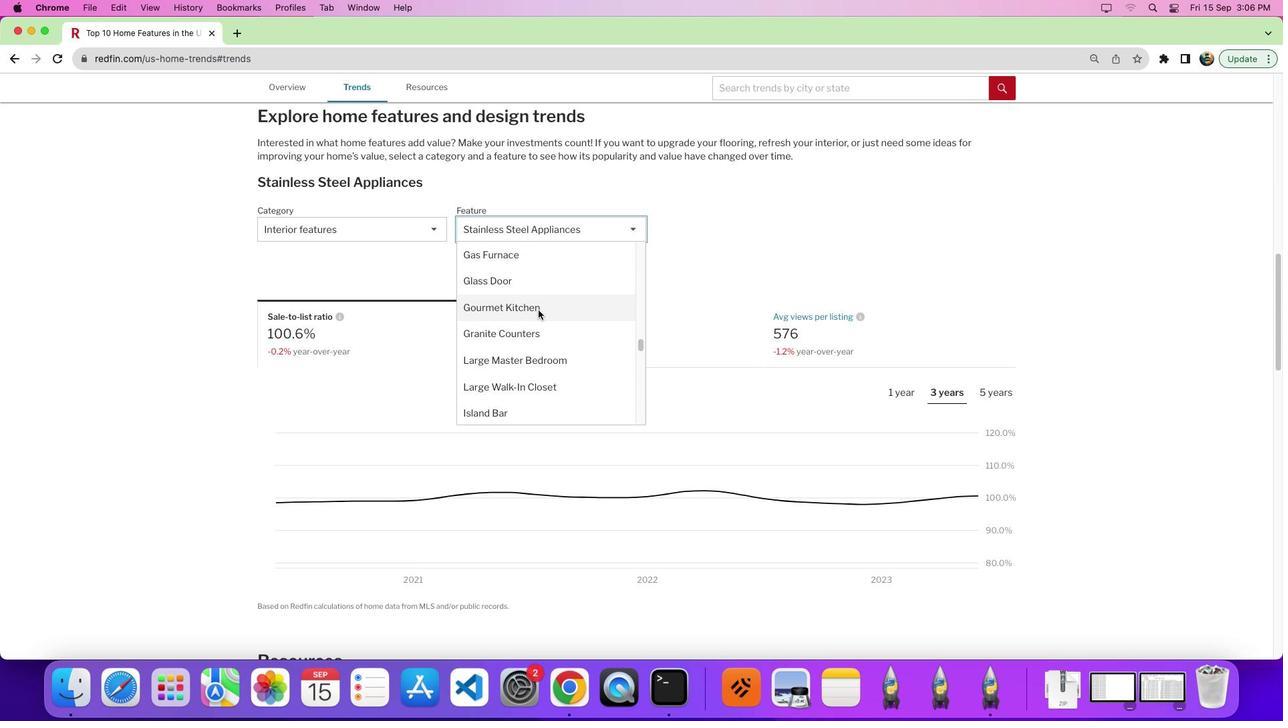 
Action: Mouse scrolled (538, 310) with delta (0, 0)
Screenshot: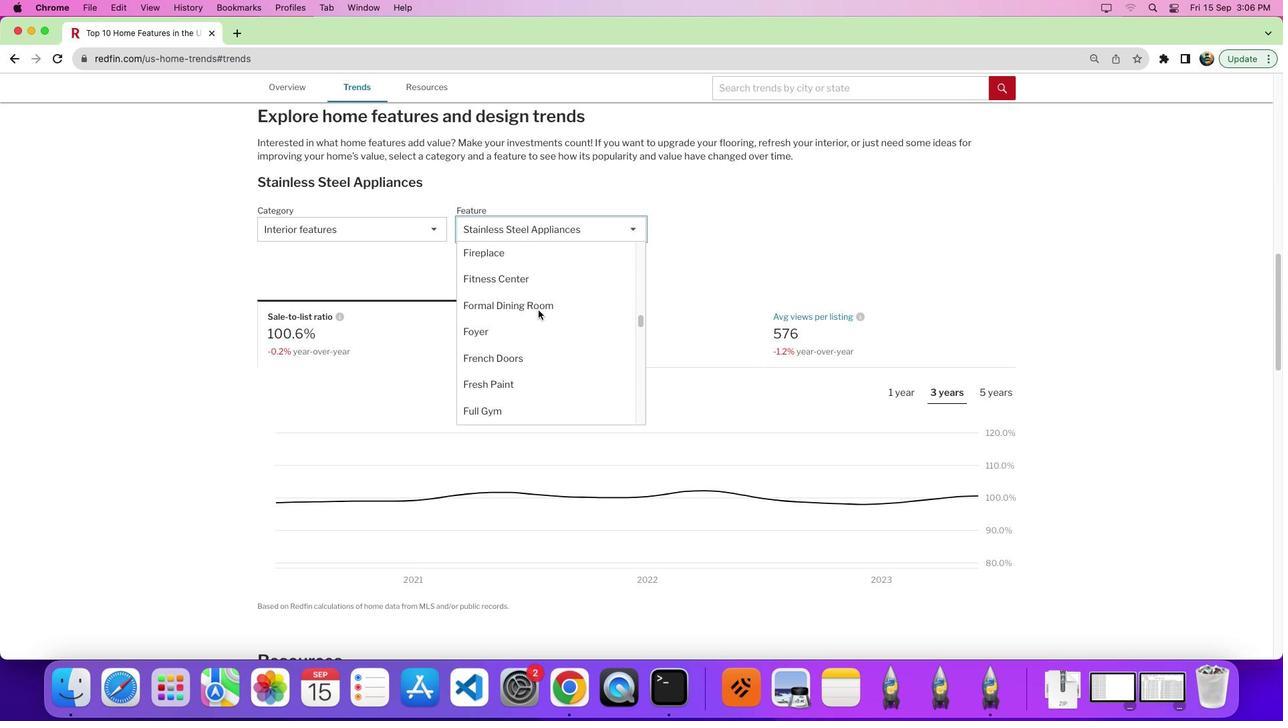 
Action: Mouse scrolled (538, 310) with delta (0, 1)
Screenshot: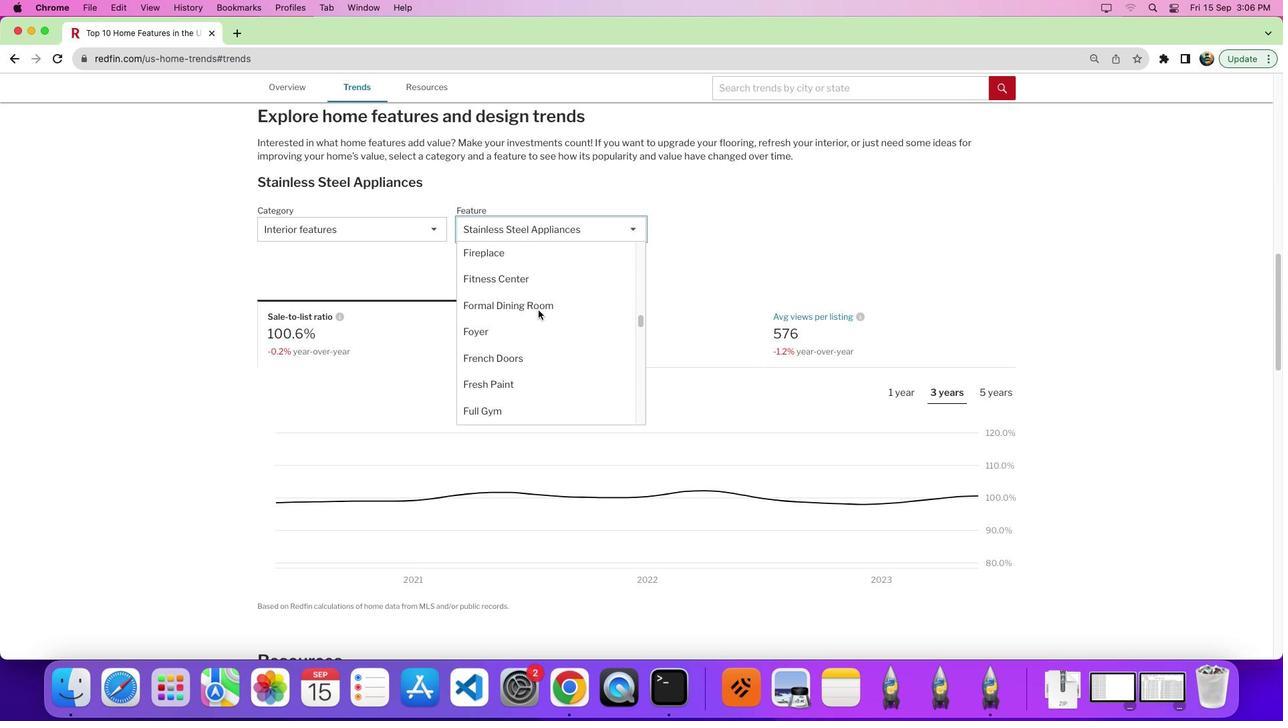 
Action: Mouse scrolled (538, 310) with delta (0, 6)
Screenshot: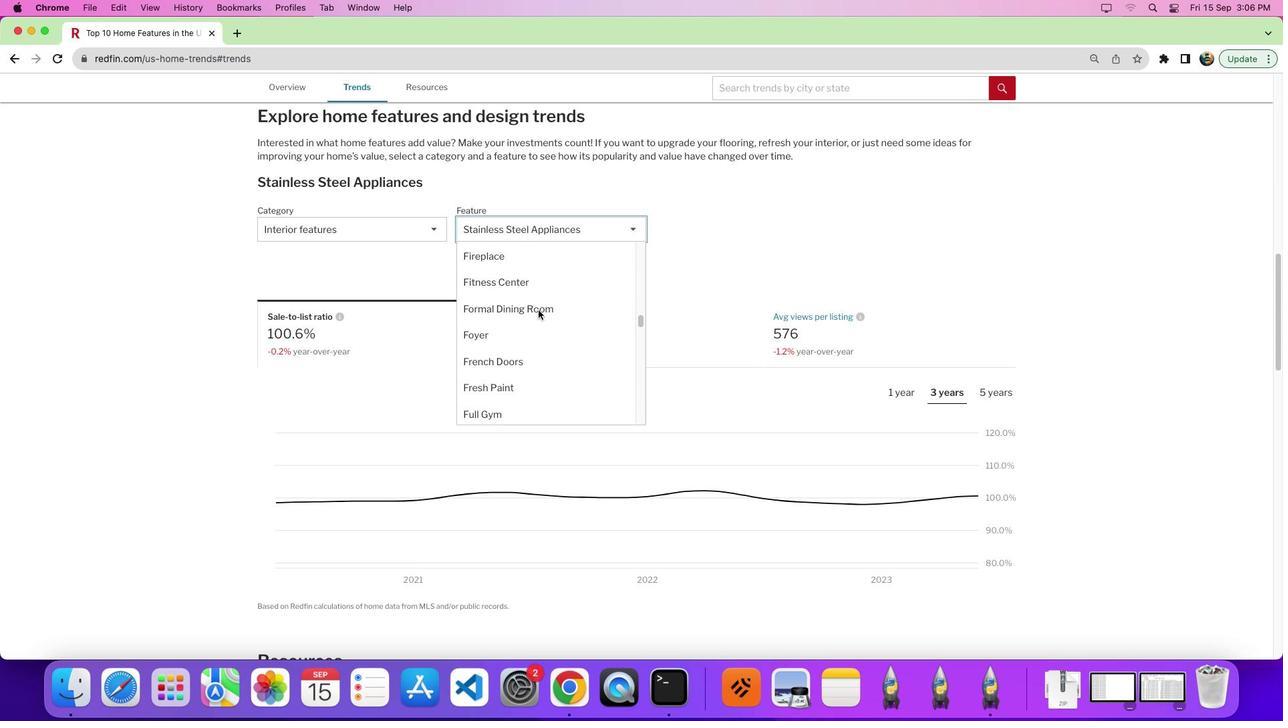 
Action: Mouse moved to (540, 308)
Screenshot: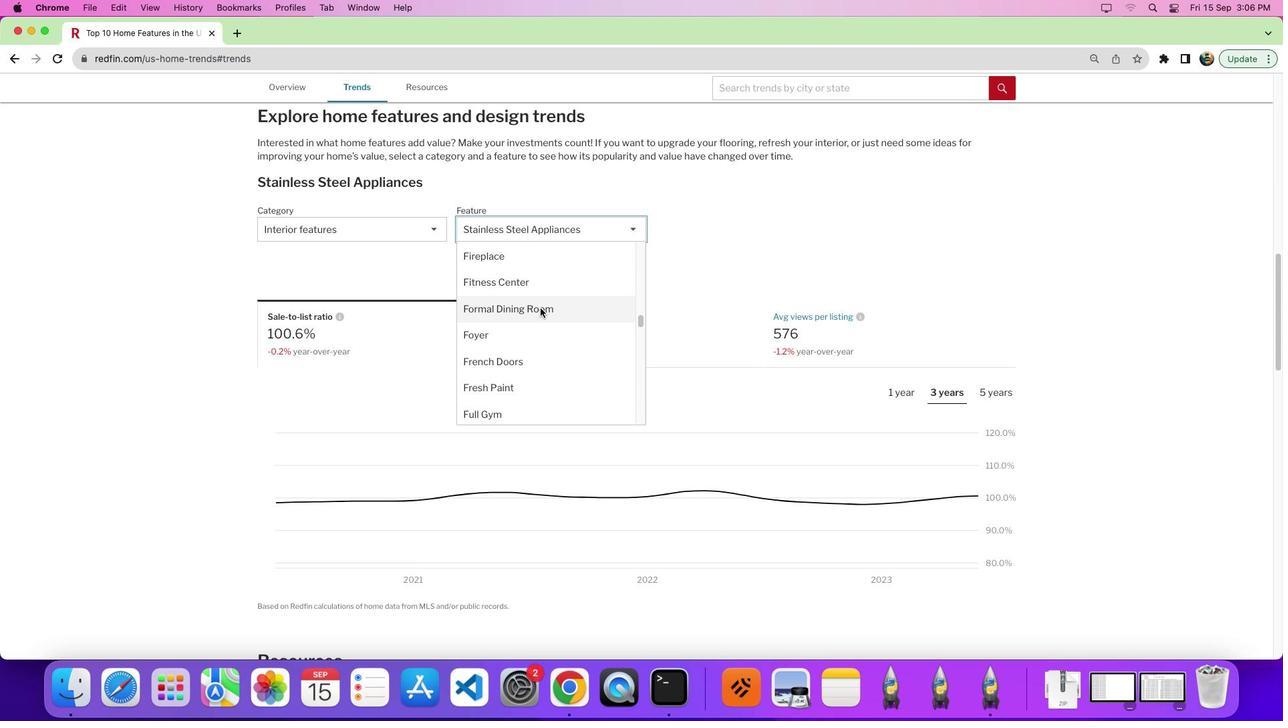 
Action: Mouse scrolled (540, 308) with delta (0, 0)
Screenshot: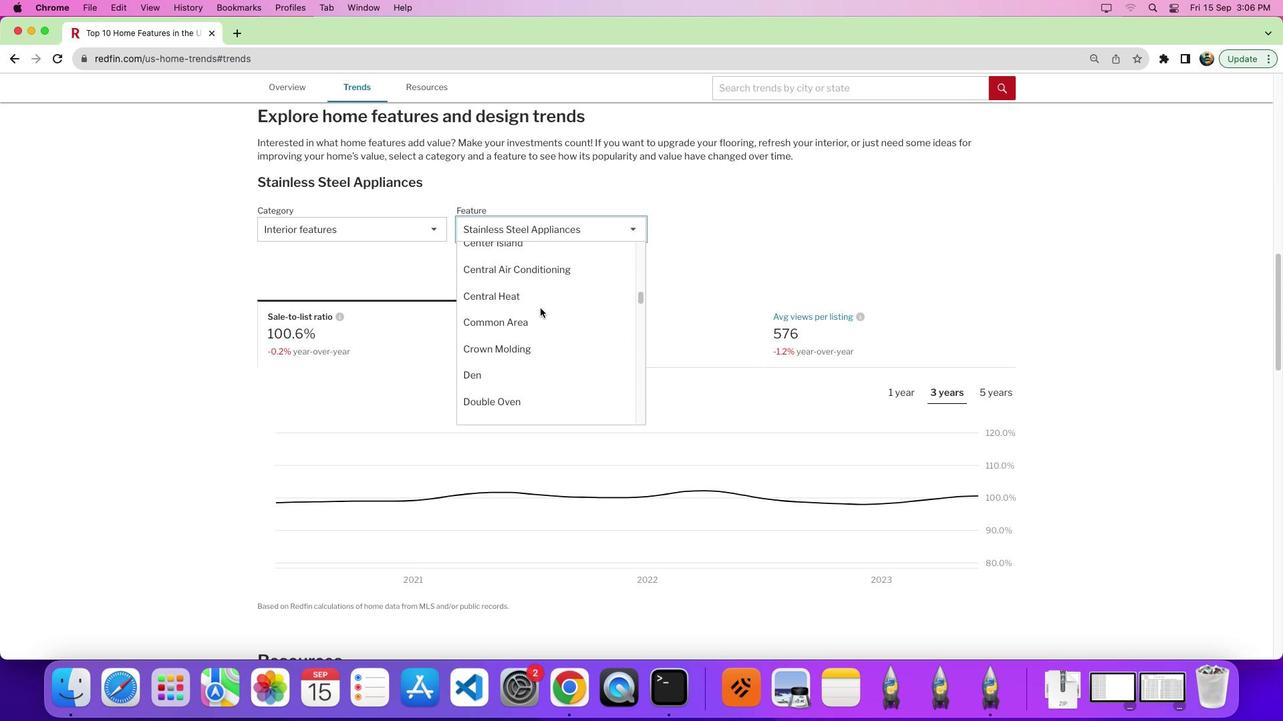 
Action: Mouse scrolled (540, 308) with delta (0, 1)
Screenshot: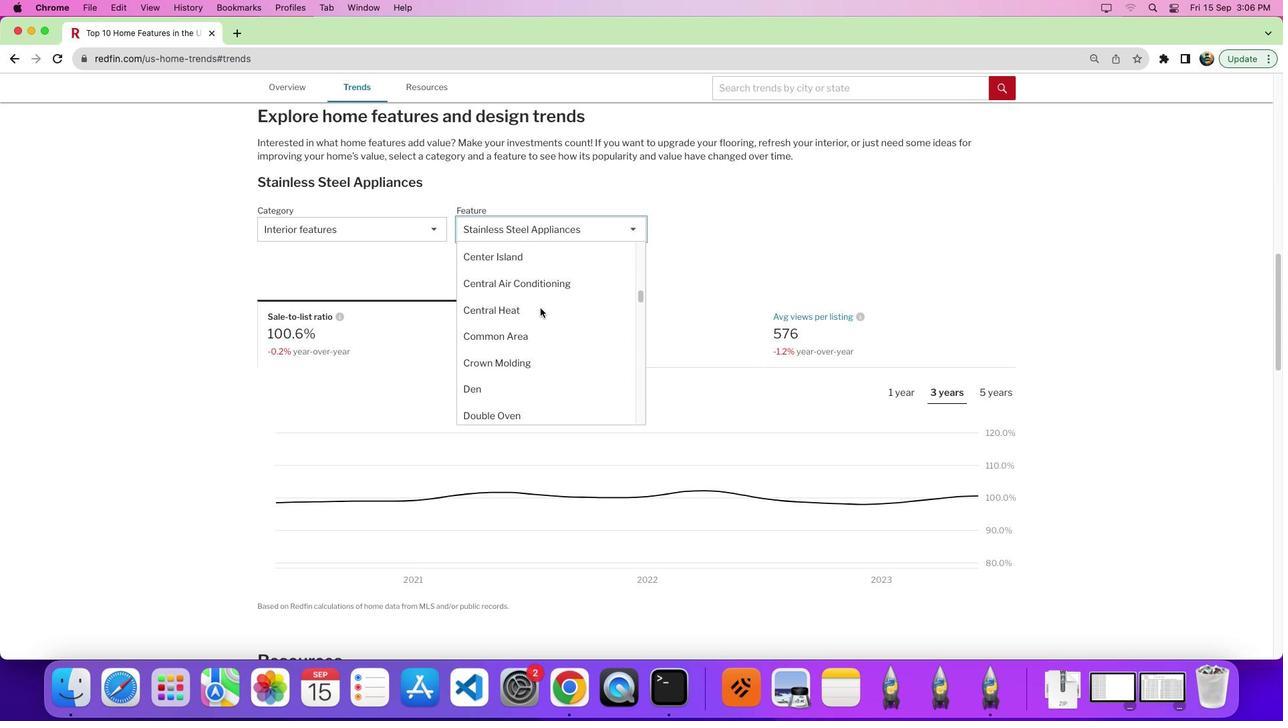 
Action: Mouse scrolled (540, 308) with delta (0, 6)
Screenshot: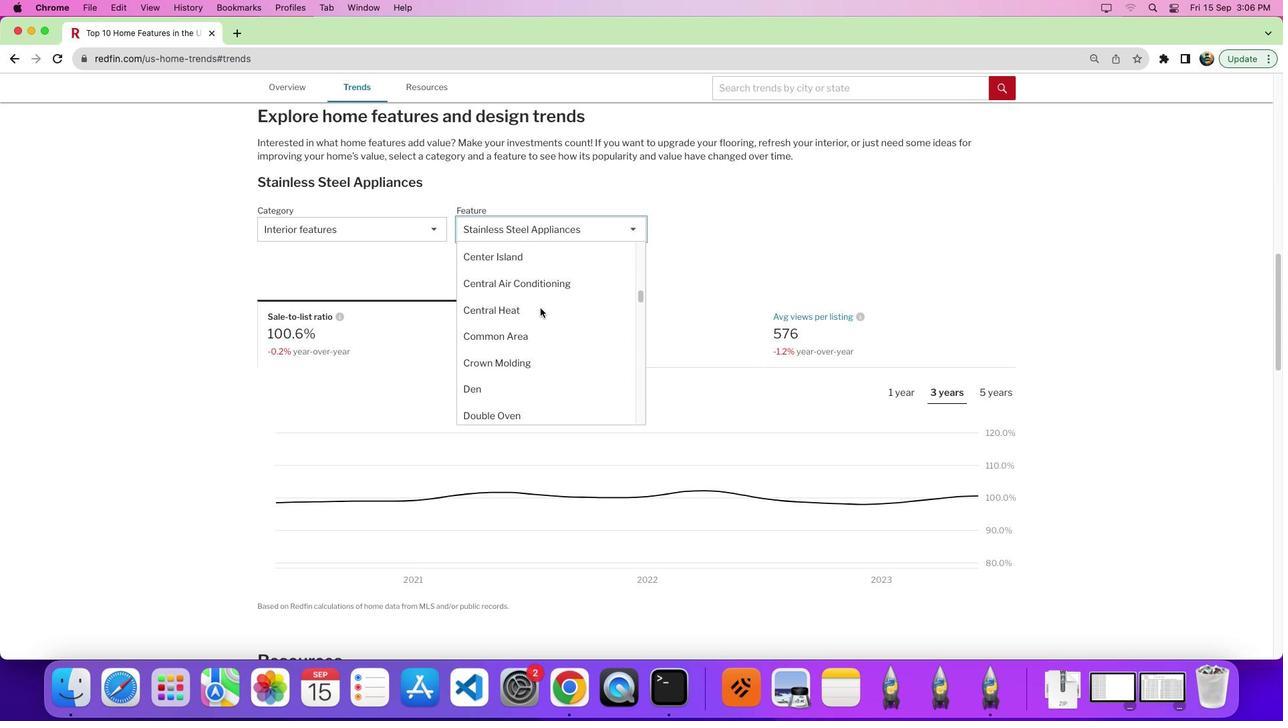 
Action: Mouse moved to (542, 308)
Screenshot: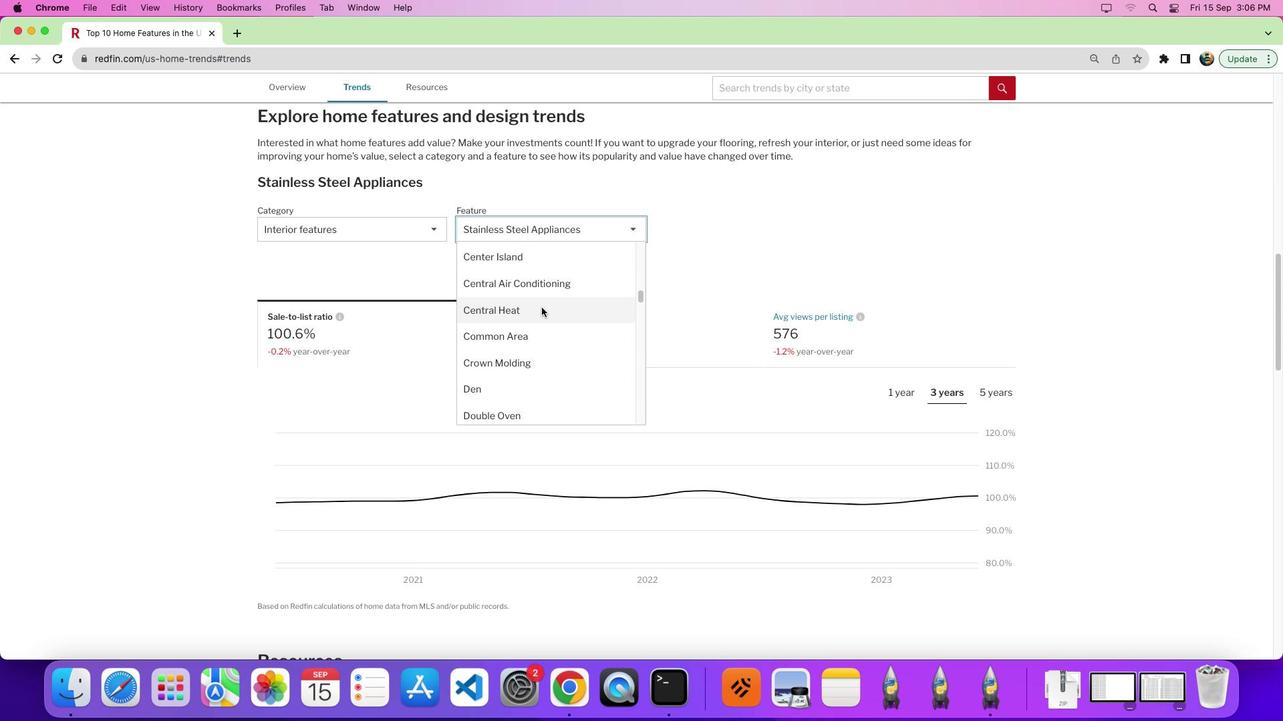 
Action: Mouse scrolled (542, 308) with delta (0, 0)
Screenshot: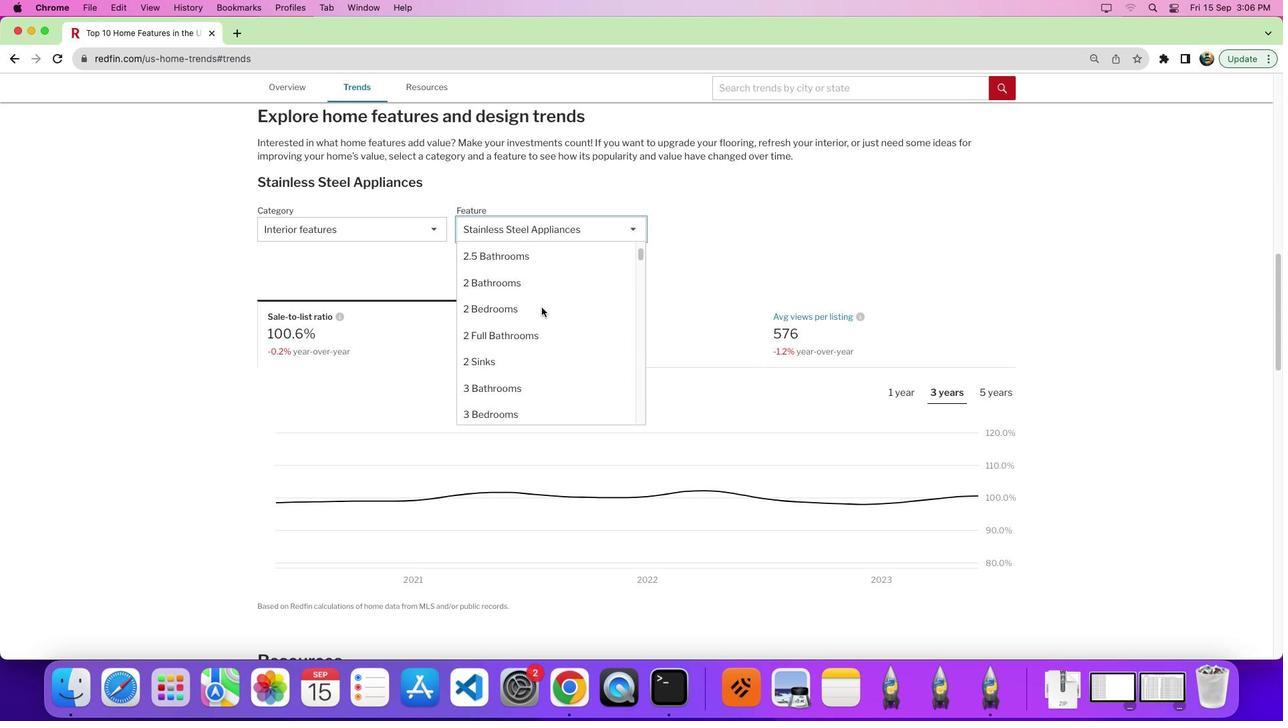 
Action: Mouse scrolled (542, 308) with delta (0, 0)
Screenshot: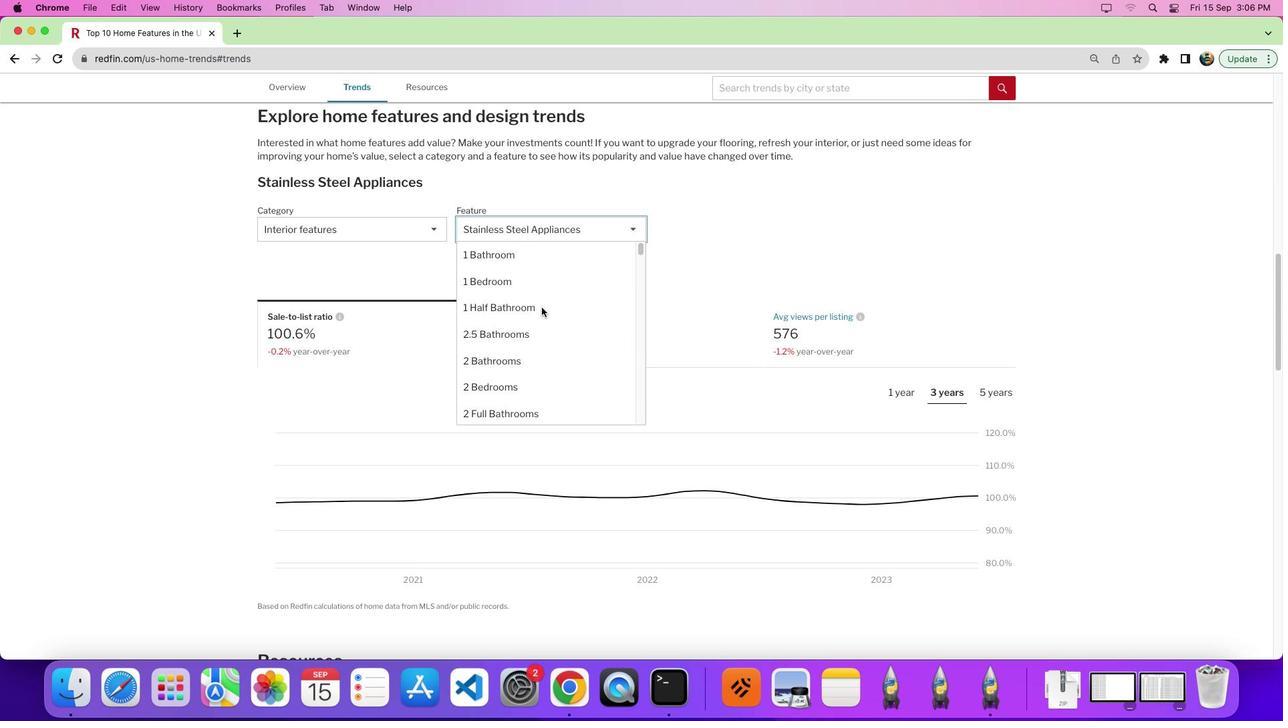 
Action: Mouse scrolled (542, 308) with delta (0, 6)
Screenshot: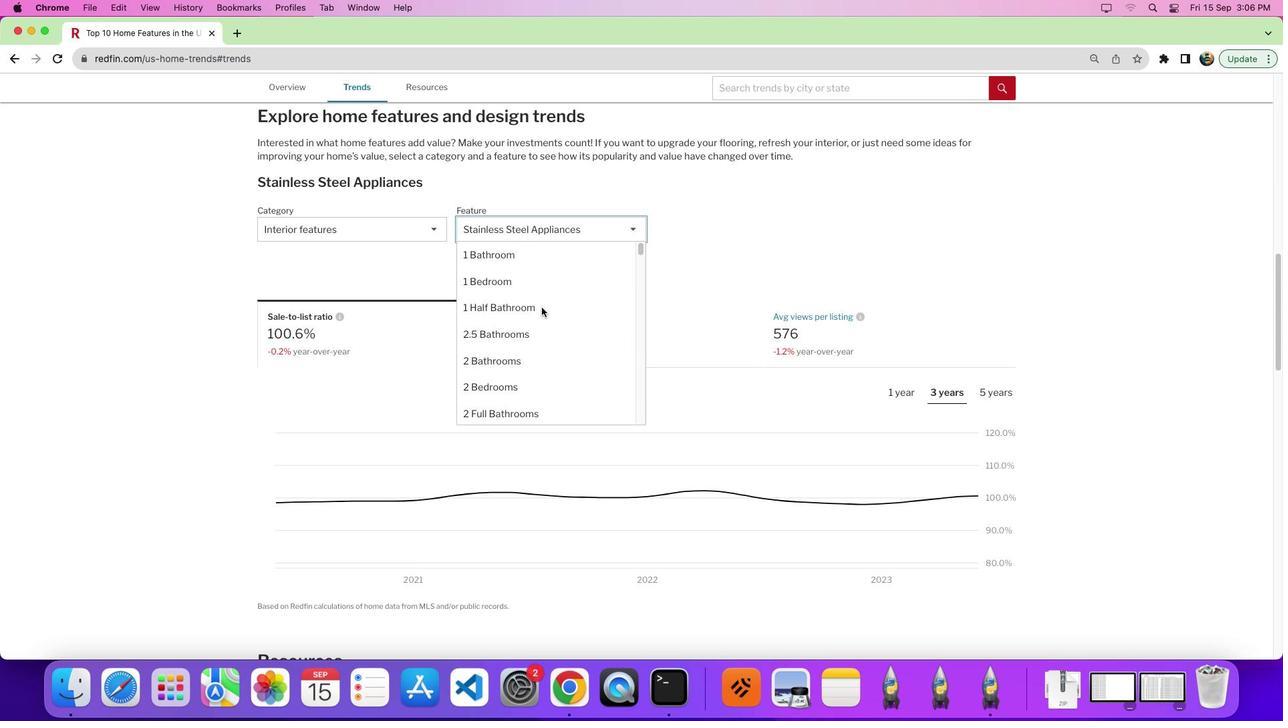
Action: Mouse scrolled (542, 308) with delta (0, 8)
Screenshot: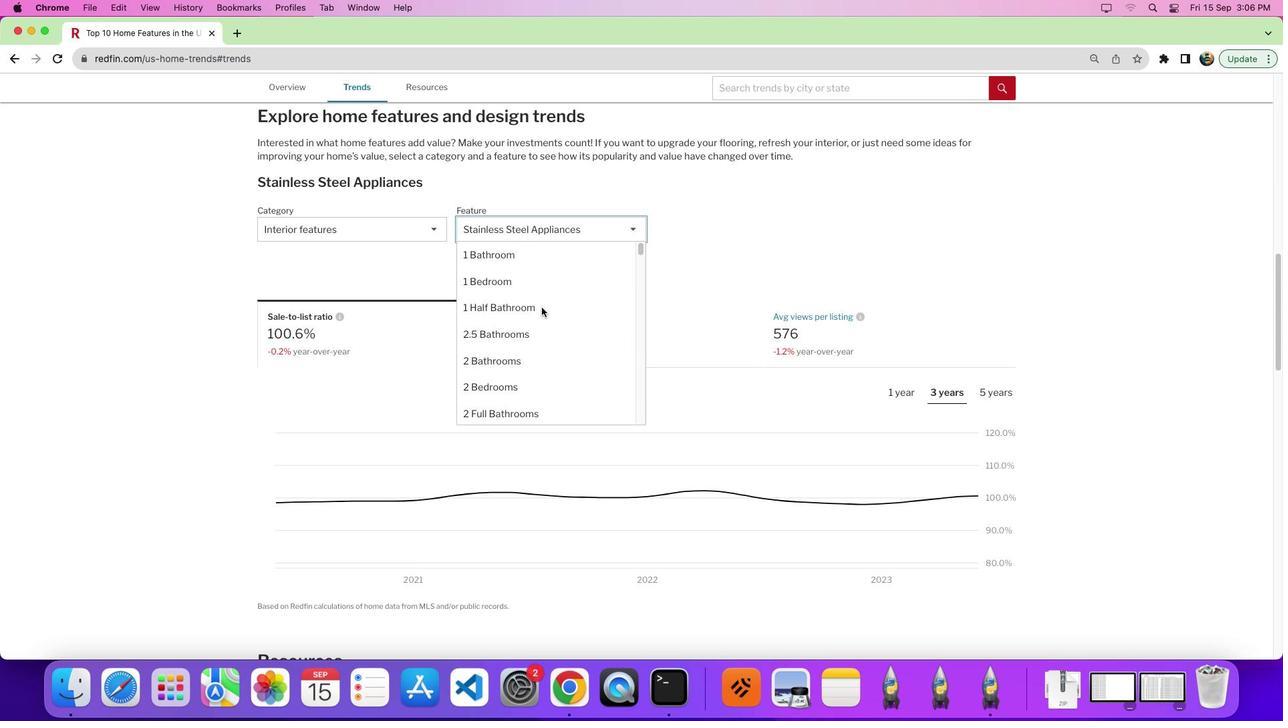 
Action: Mouse moved to (525, 322)
Screenshot: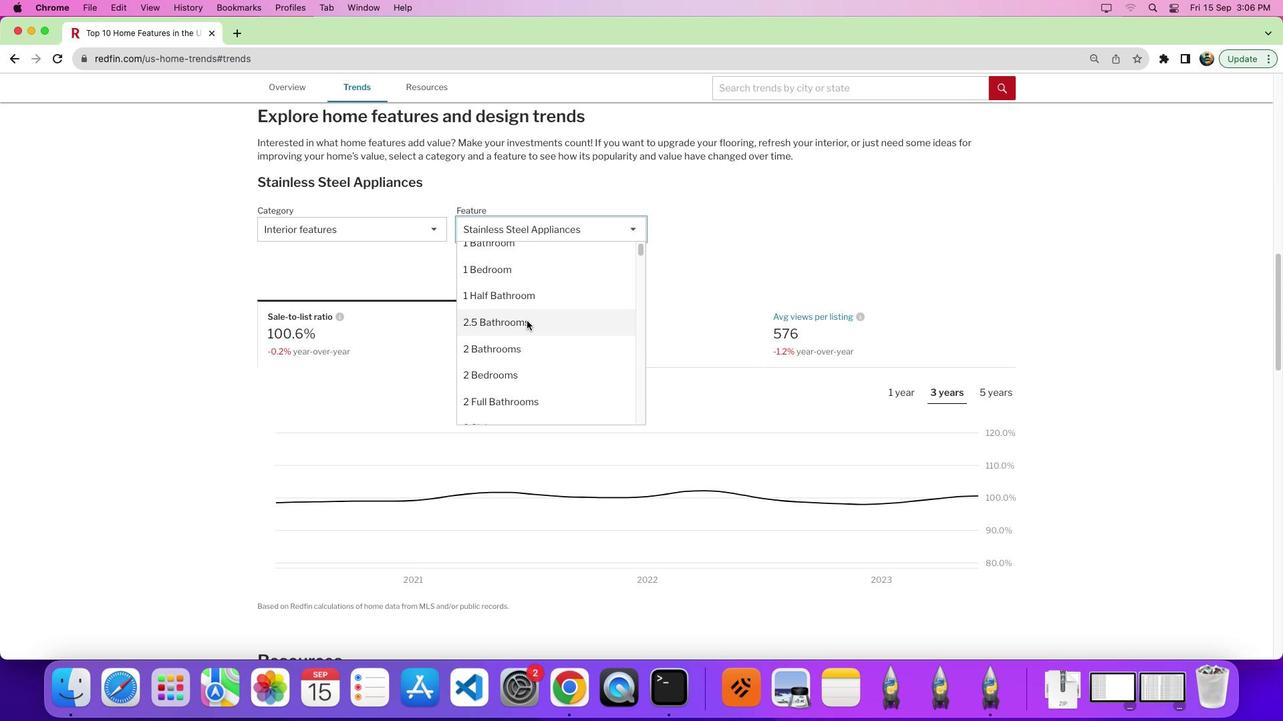 
Action: Mouse scrolled (525, 322) with delta (0, 0)
Screenshot: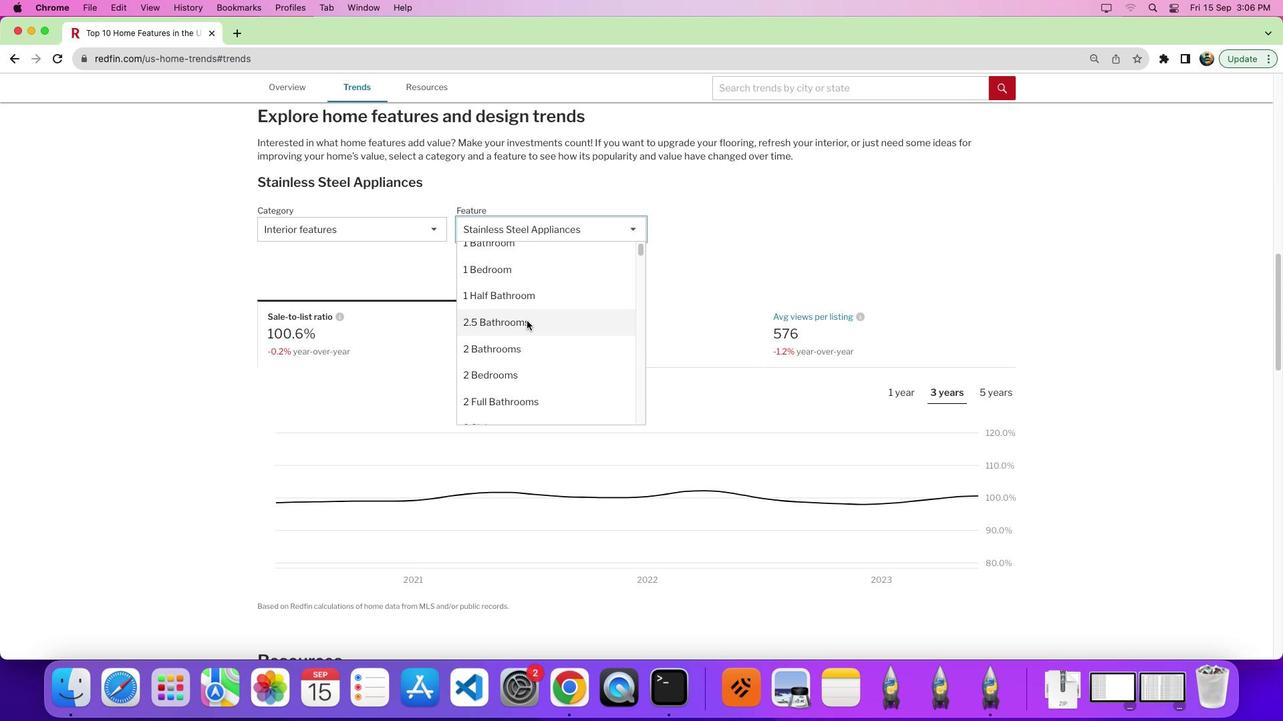 
Action: Mouse moved to (526, 322)
Screenshot: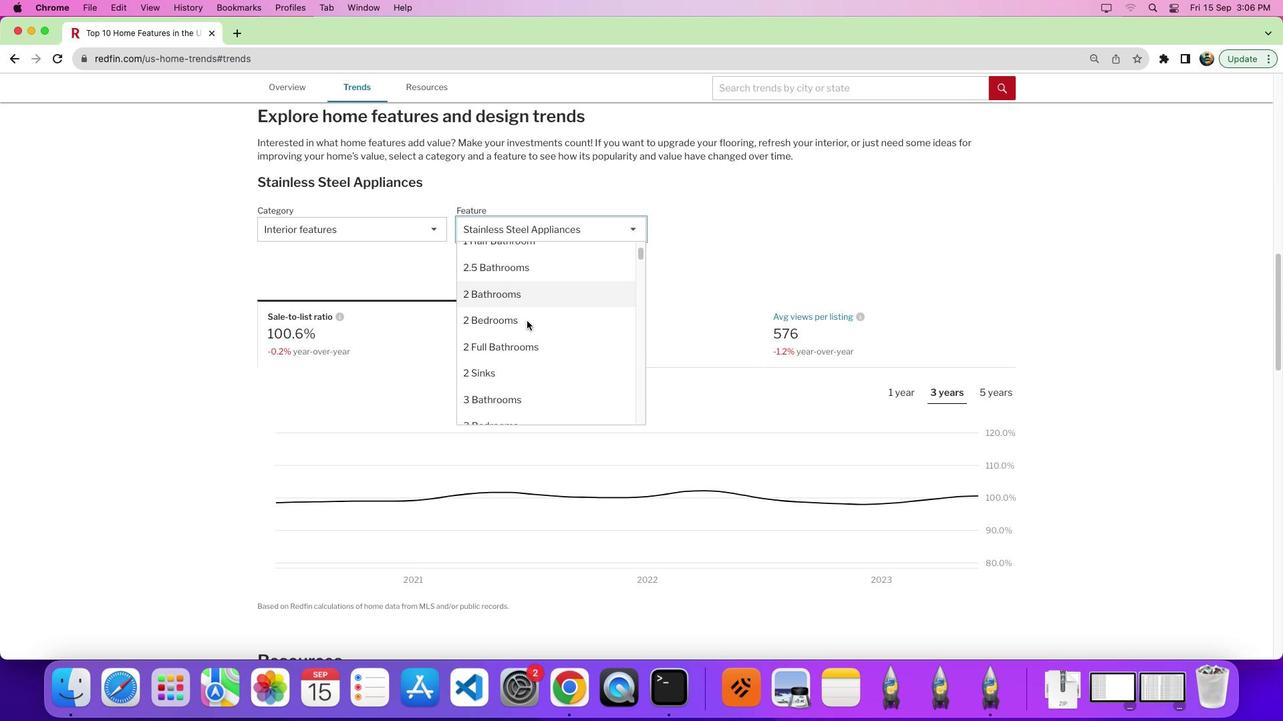 
Action: Mouse scrolled (526, 322) with delta (0, 0)
Screenshot: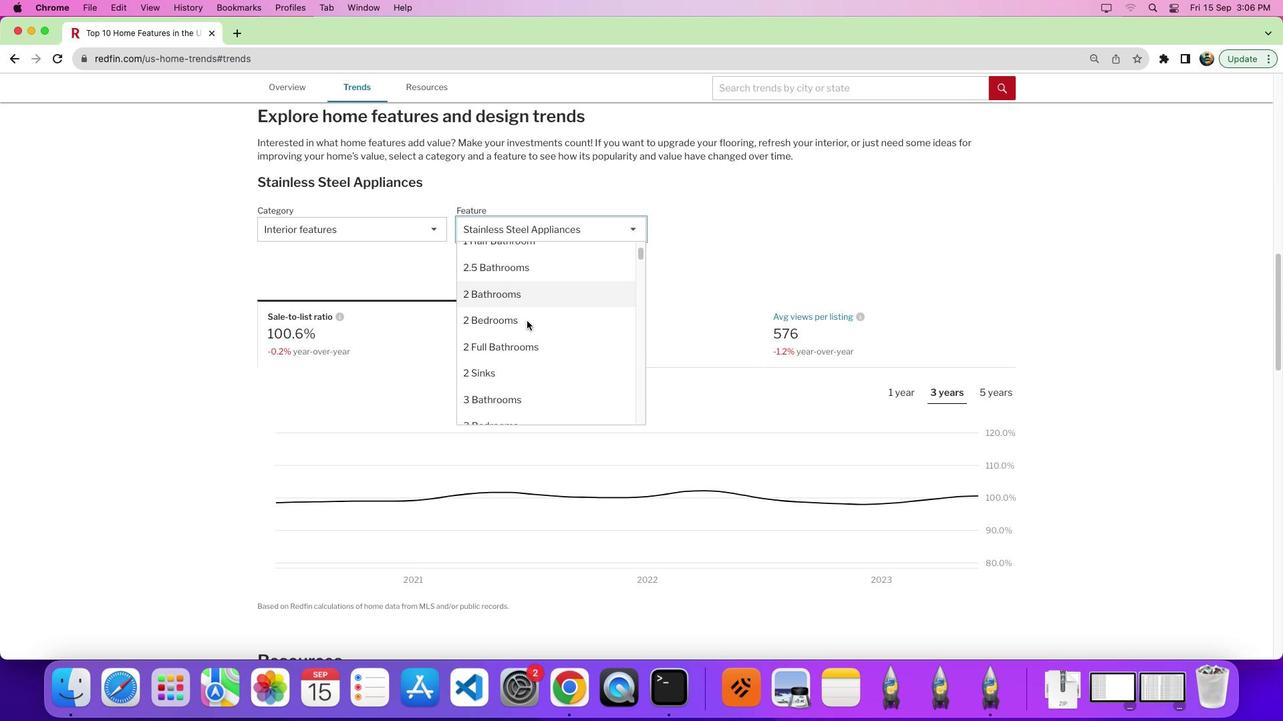 
Action: Mouse moved to (526, 321)
Screenshot: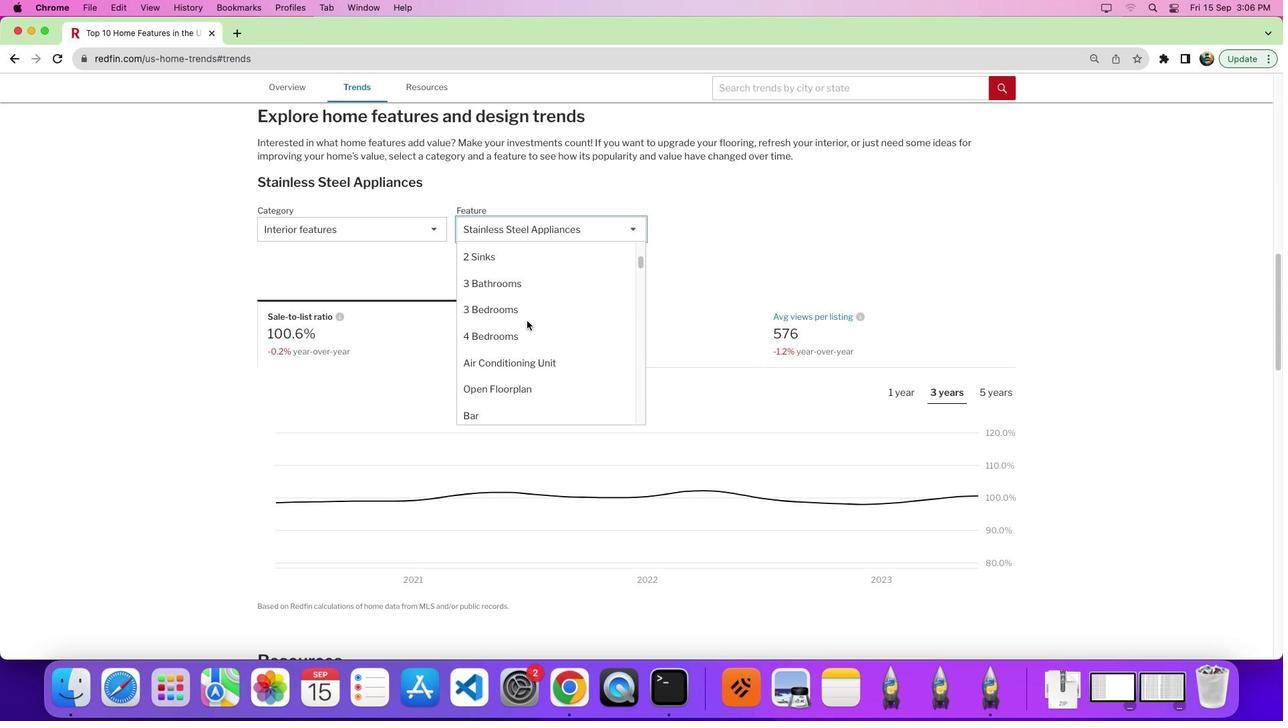 
Action: Mouse scrolled (526, 321) with delta (0, -3)
Screenshot: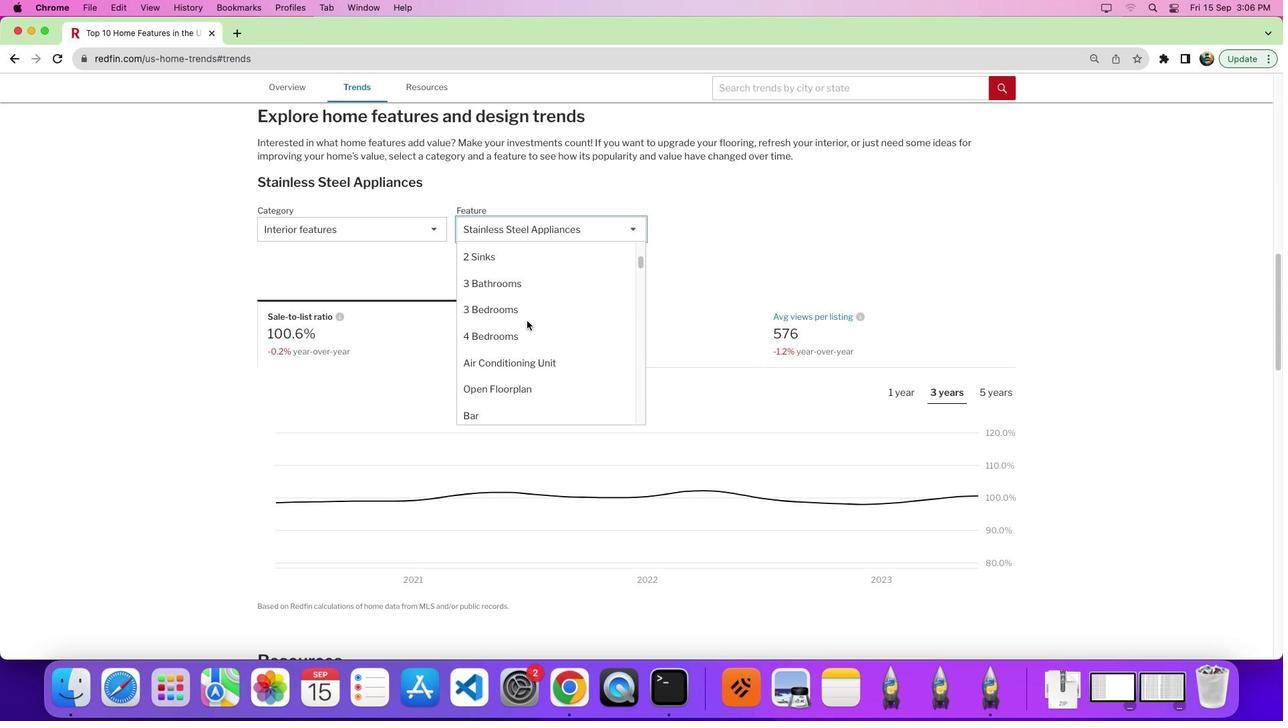 
Action: Mouse moved to (527, 320)
Screenshot: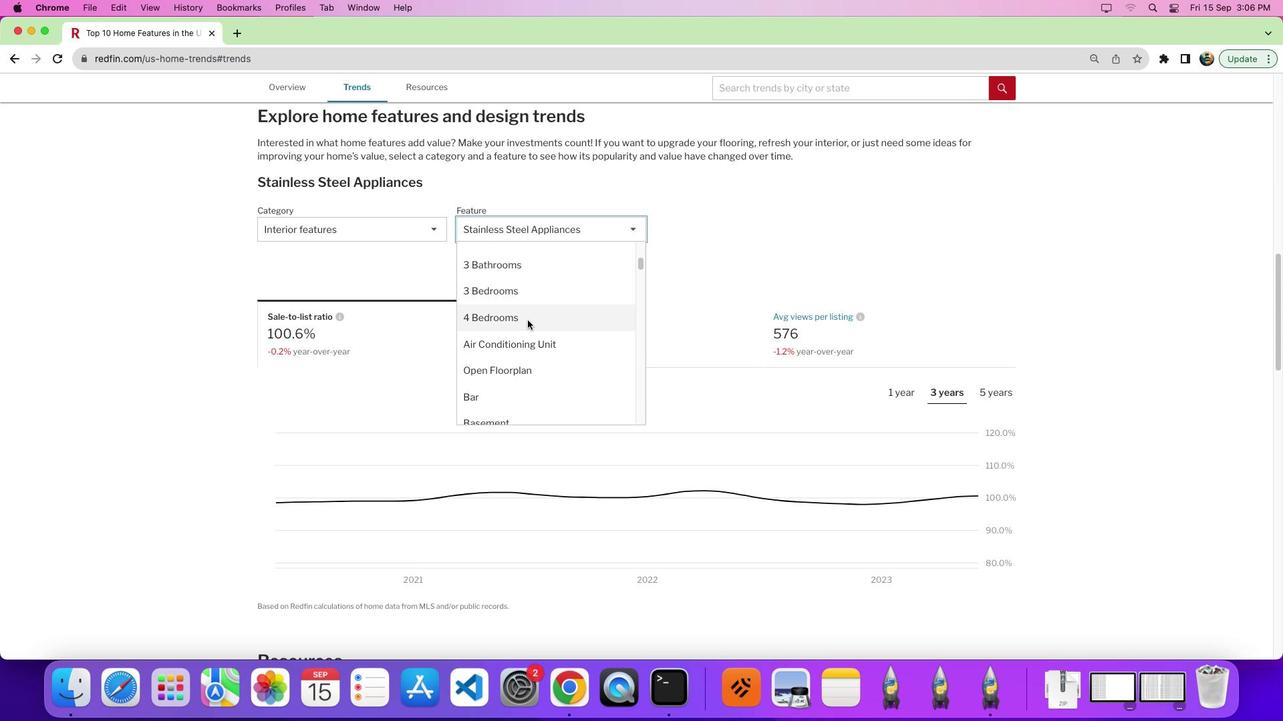 
Action: Mouse scrolled (527, 320) with delta (0, 0)
Screenshot: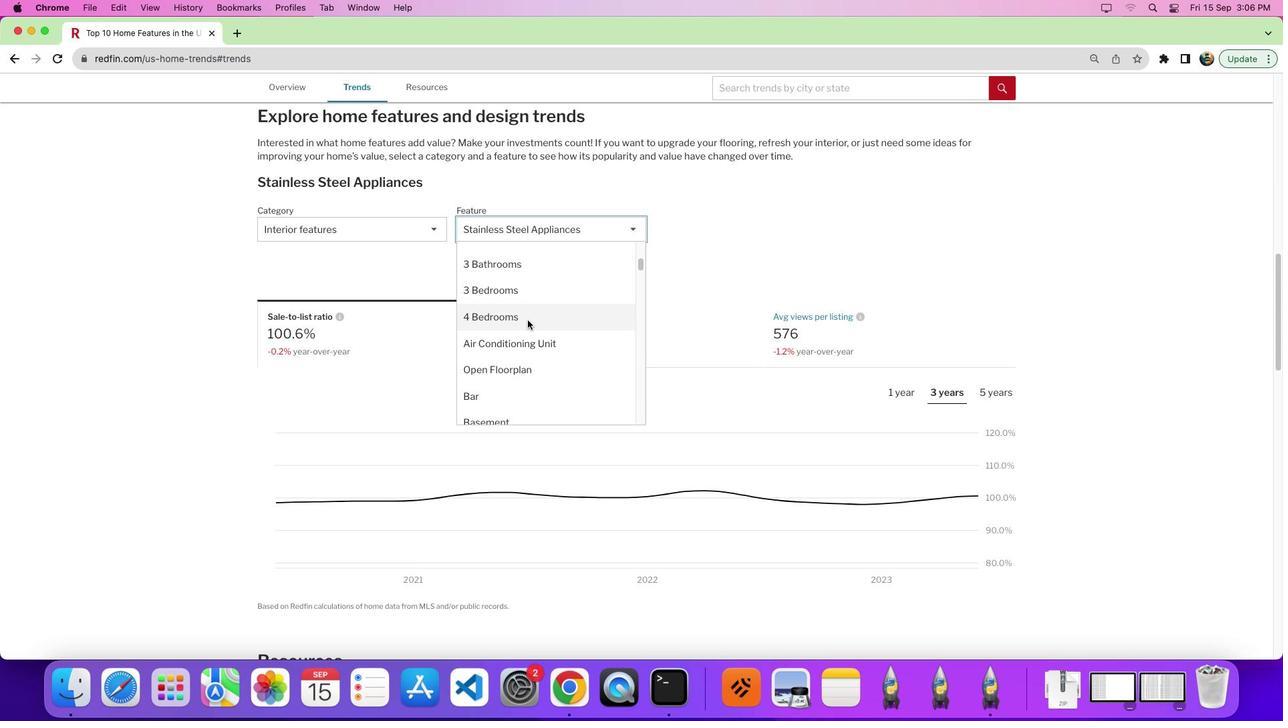 
Action: Mouse scrolled (527, 320) with delta (0, 0)
Screenshot: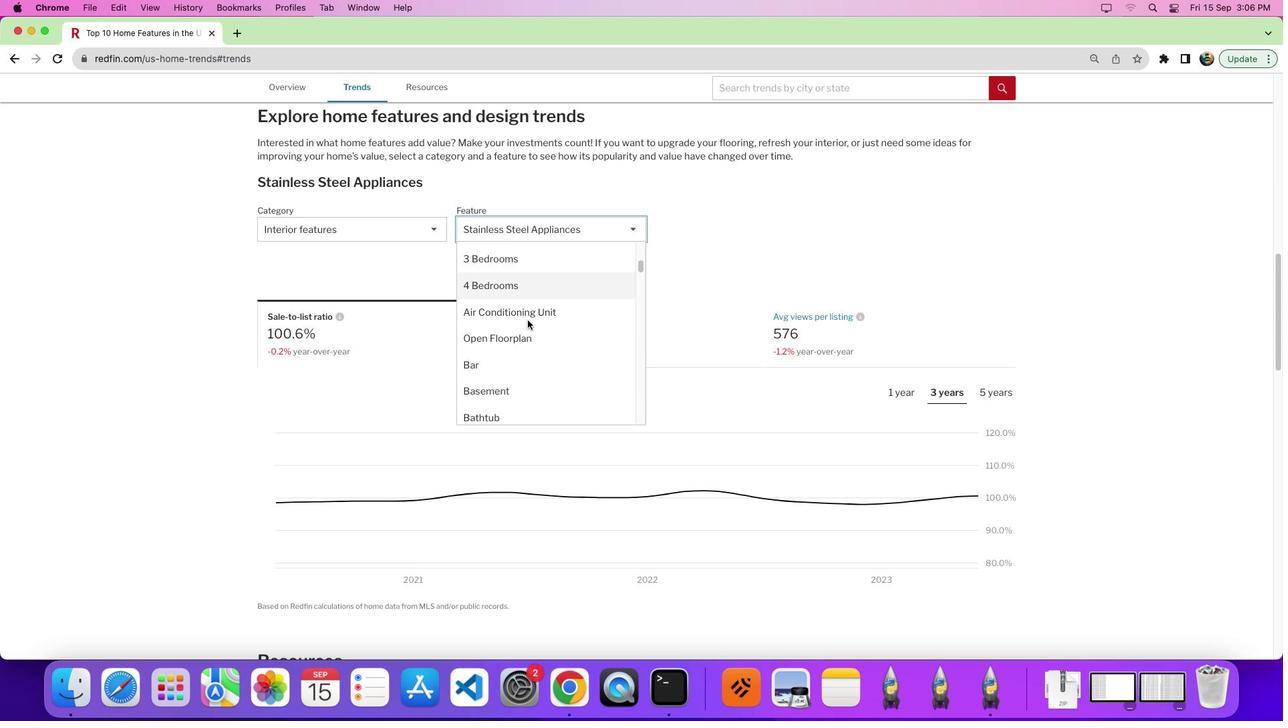 
Action: Mouse scrolled (527, 320) with delta (0, 0)
Screenshot: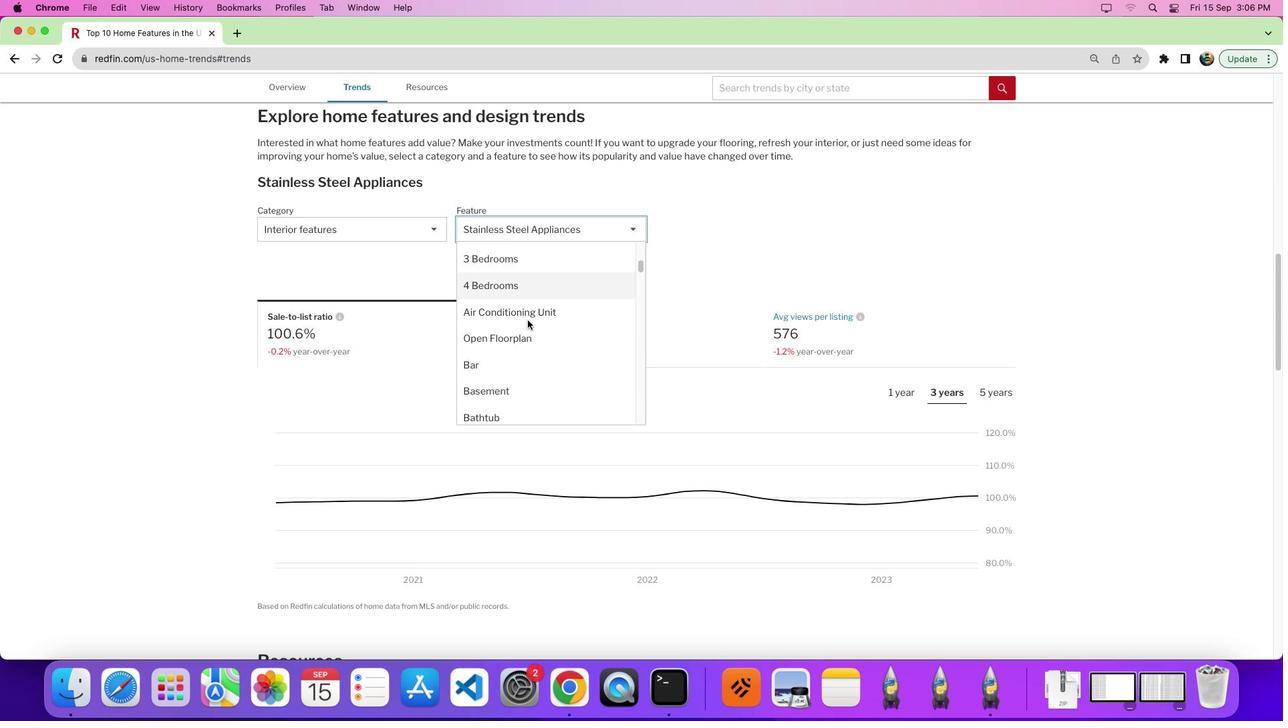 
Action: Mouse moved to (502, 363)
Screenshot: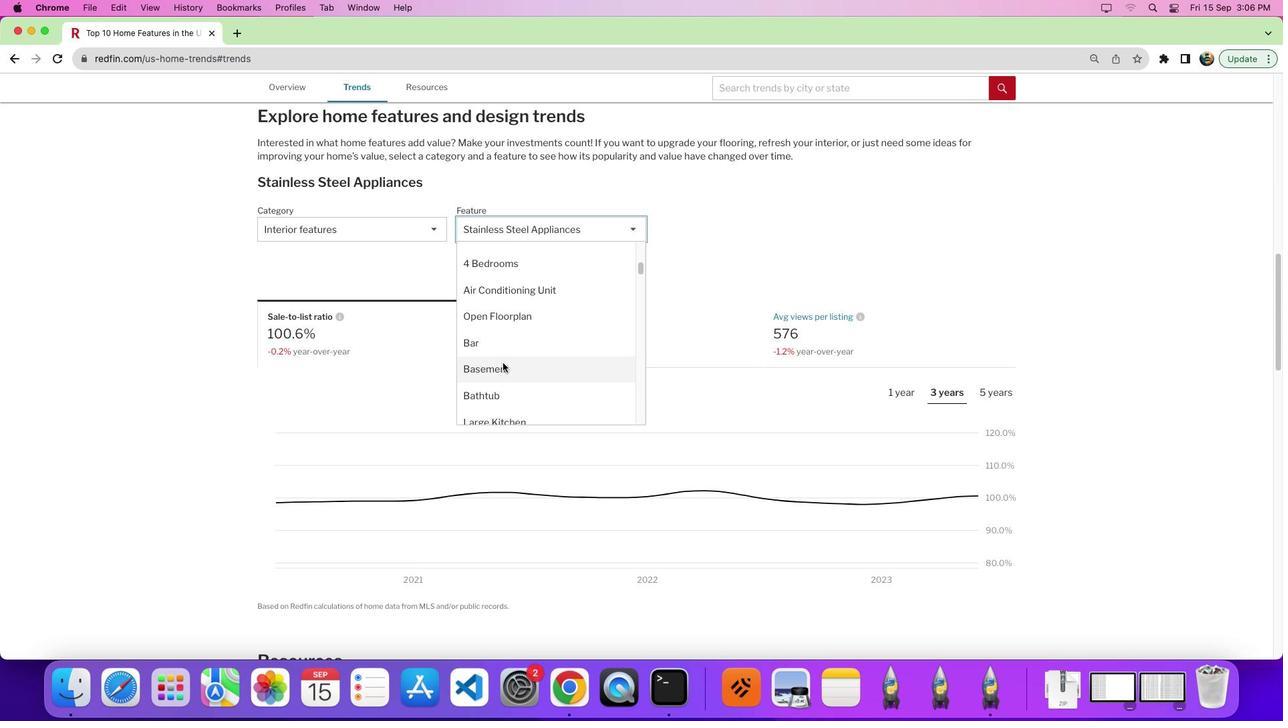 
Action: Mouse pressed left at (502, 363)
Screenshot: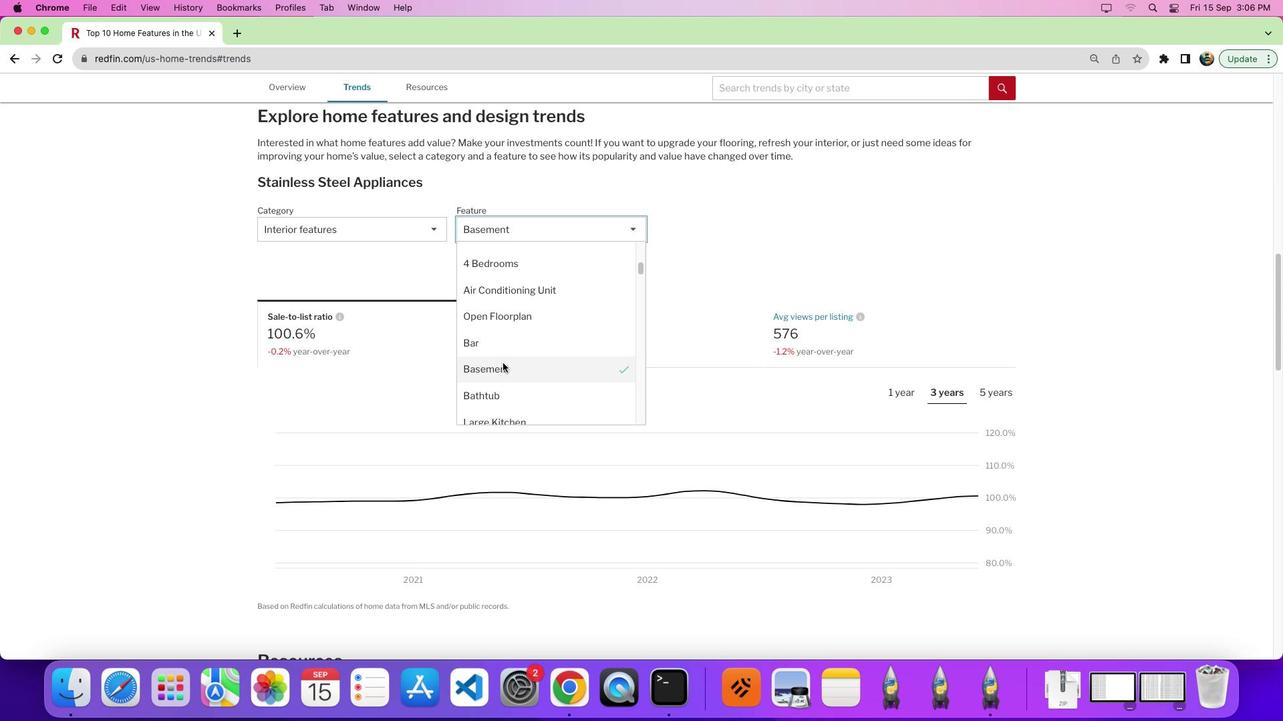 
Action: Mouse moved to (781, 314)
Screenshot: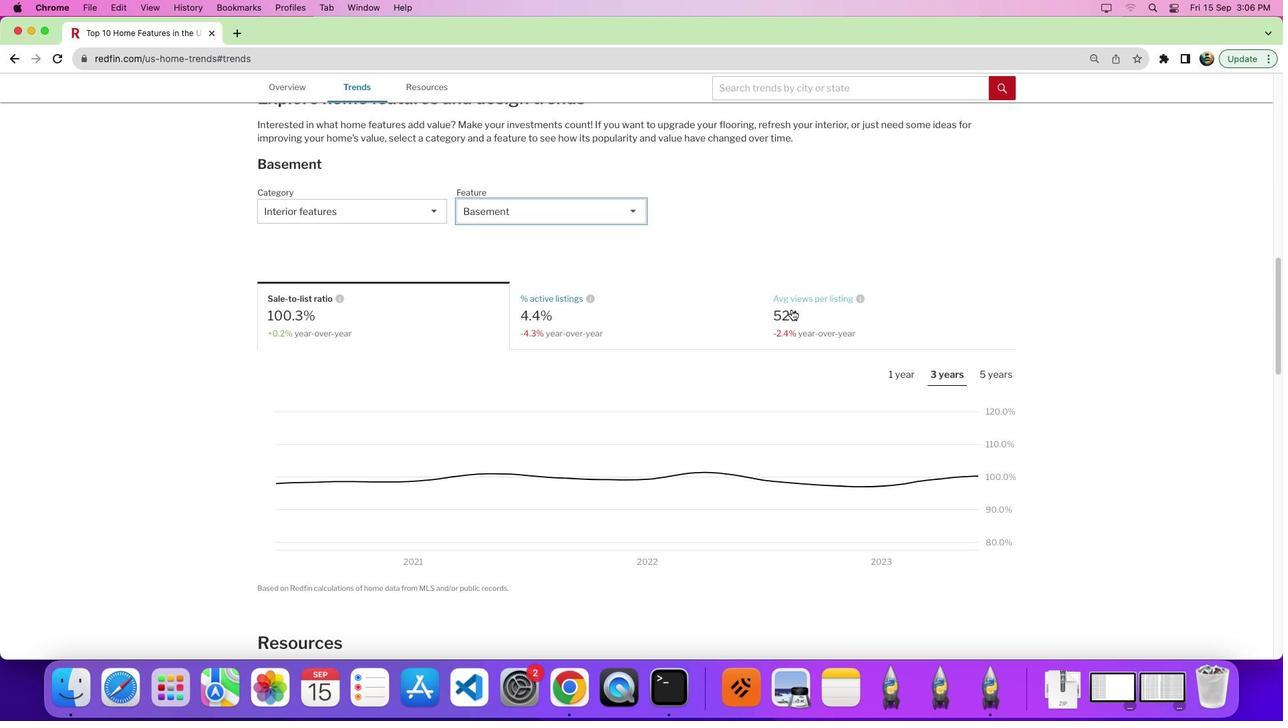 
Action: Mouse scrolled (781, 314) with delta (0, 0)
Screenshot: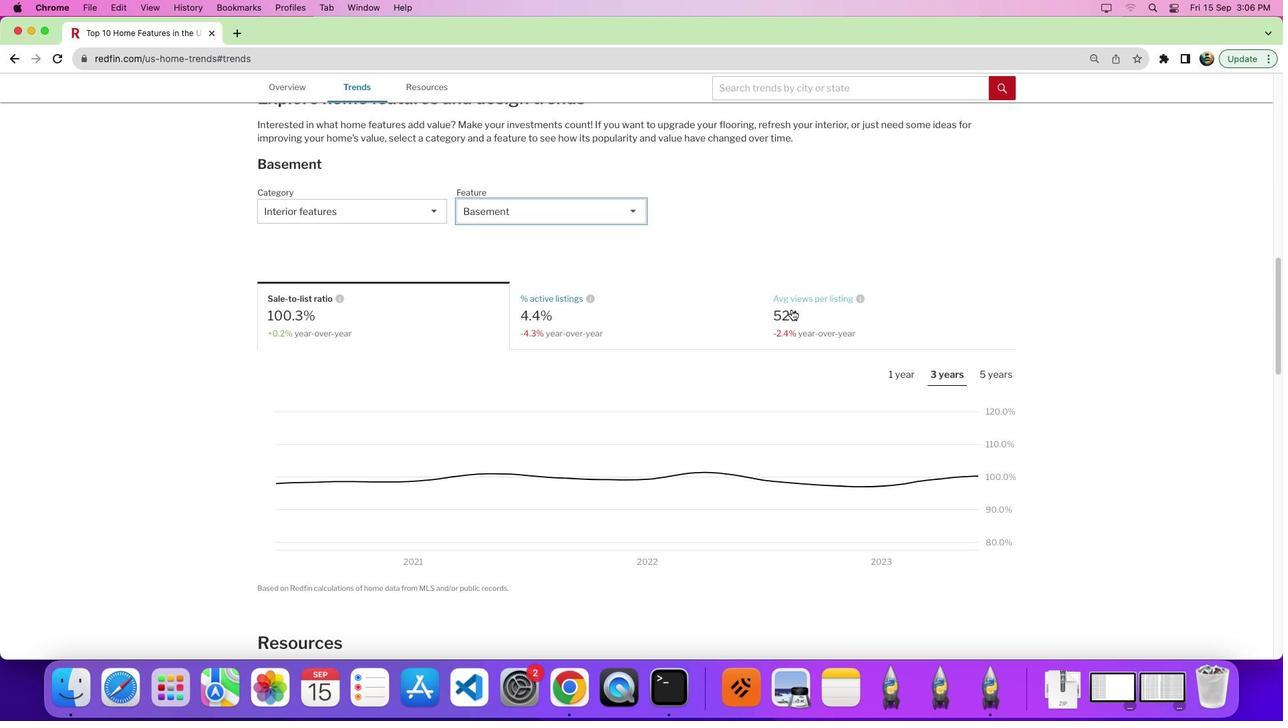 
Action: Mouse moved to (789, 311)
Screenshot: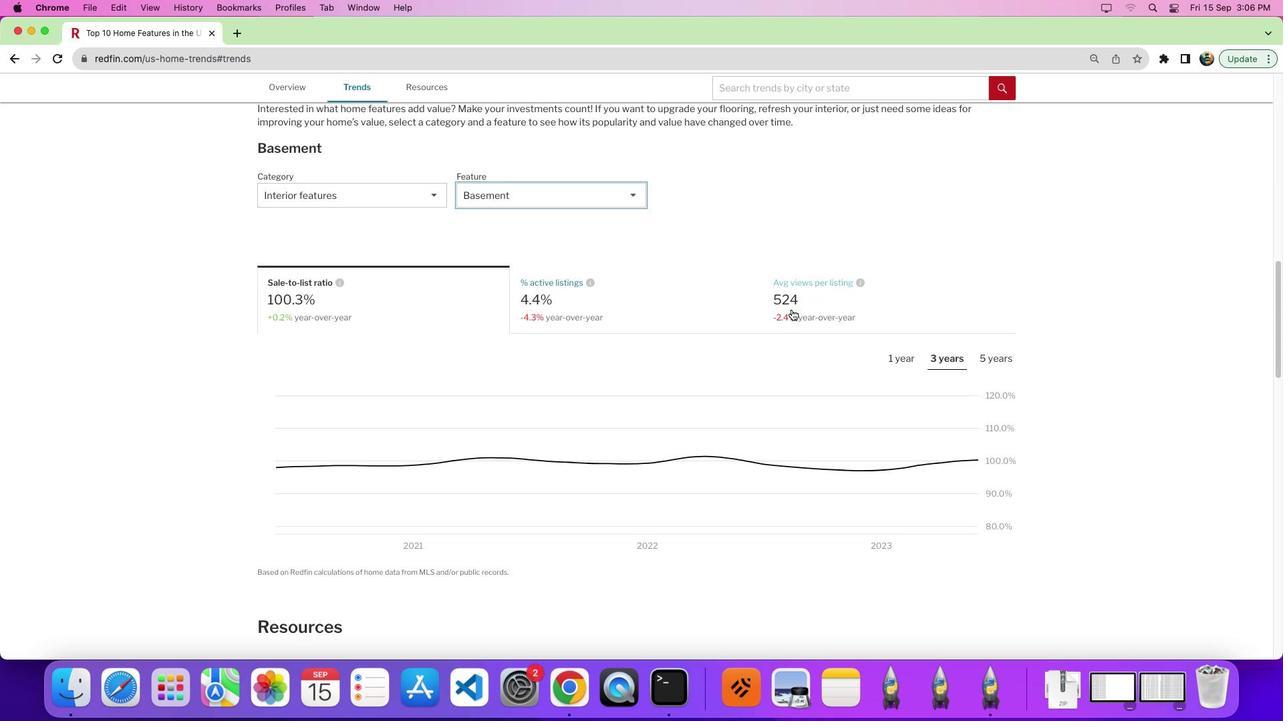 
Action: Mouse scrolled (789, 311) with delta (0, 0)
Screenshot: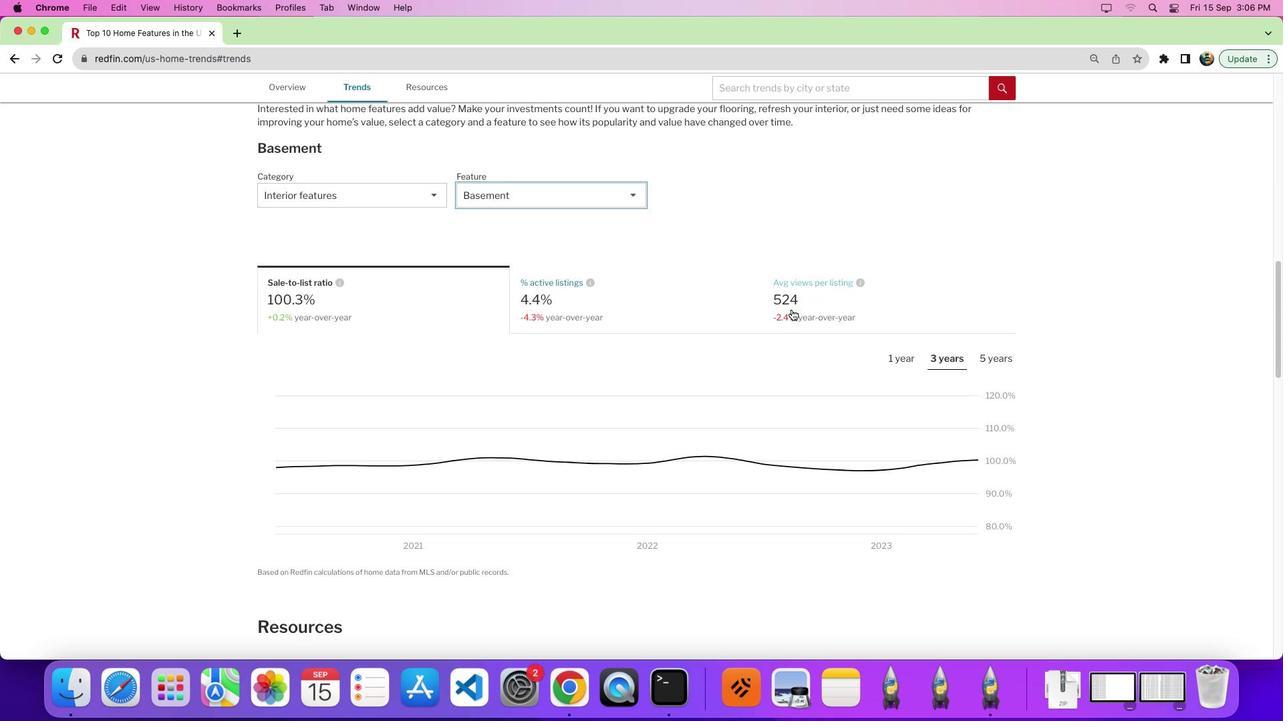 
Action: Mouse moved to (791, 309)
Screenshot: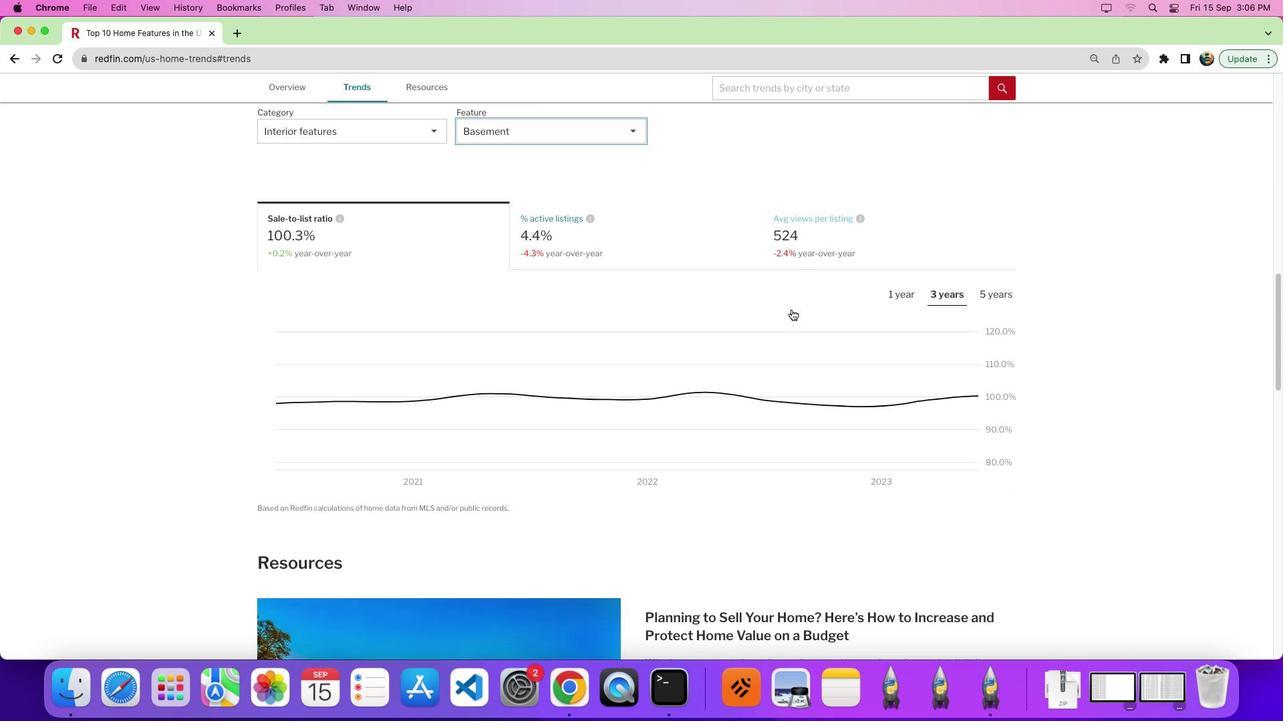 
Action: Mouse scrolled (791, 309) with delta (0, -2)
Screenshot: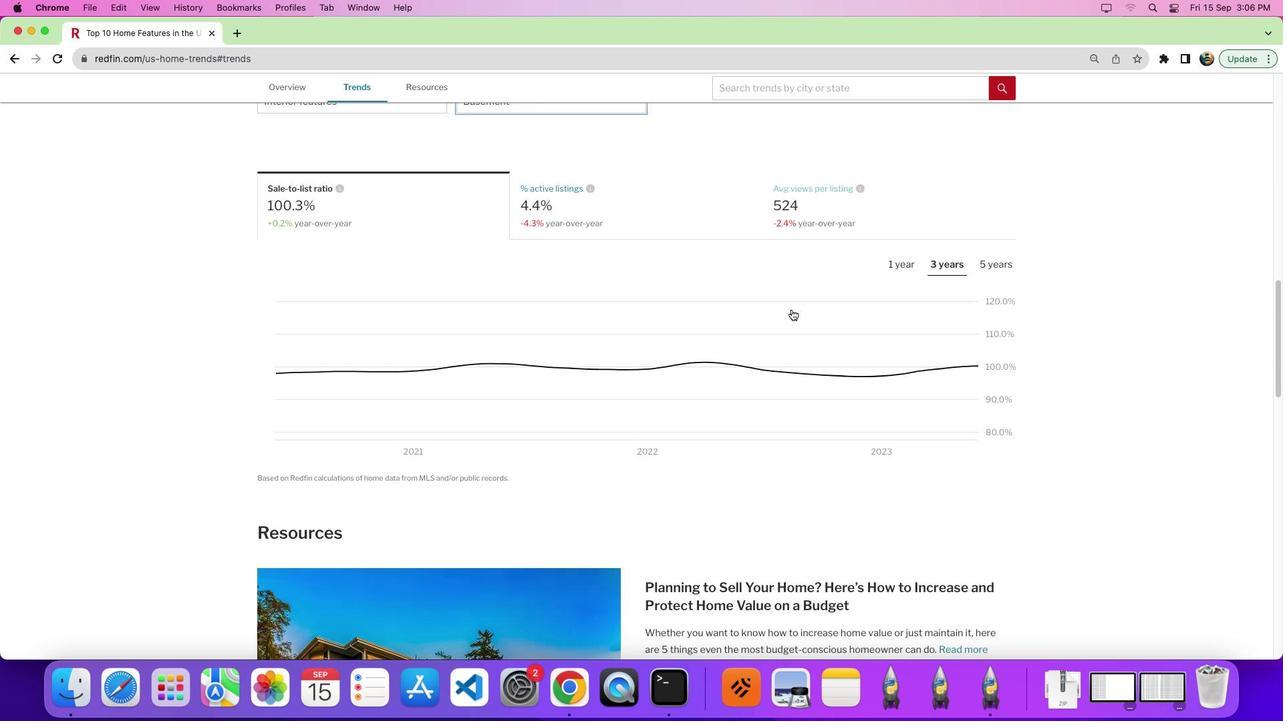 
Action: Mouse moved to (799, 169)
Screenshot: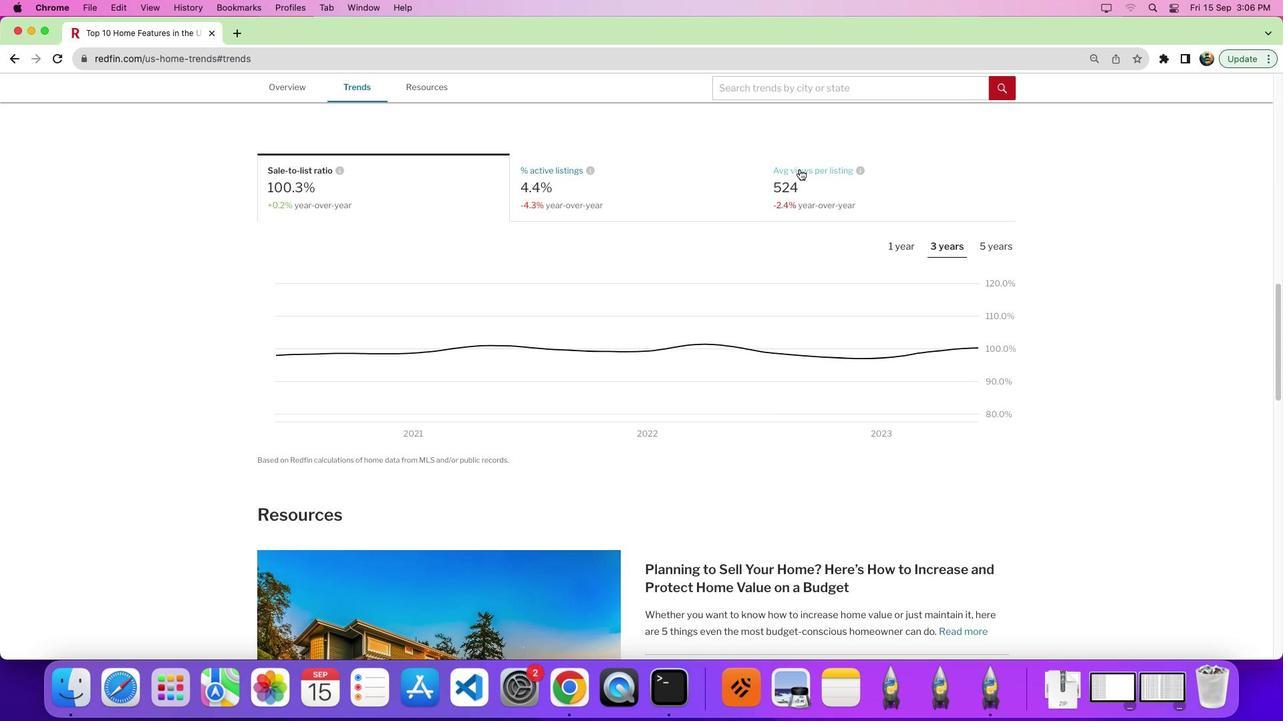 
Action: Mouse pressed left at (799, 169)
Screenshot: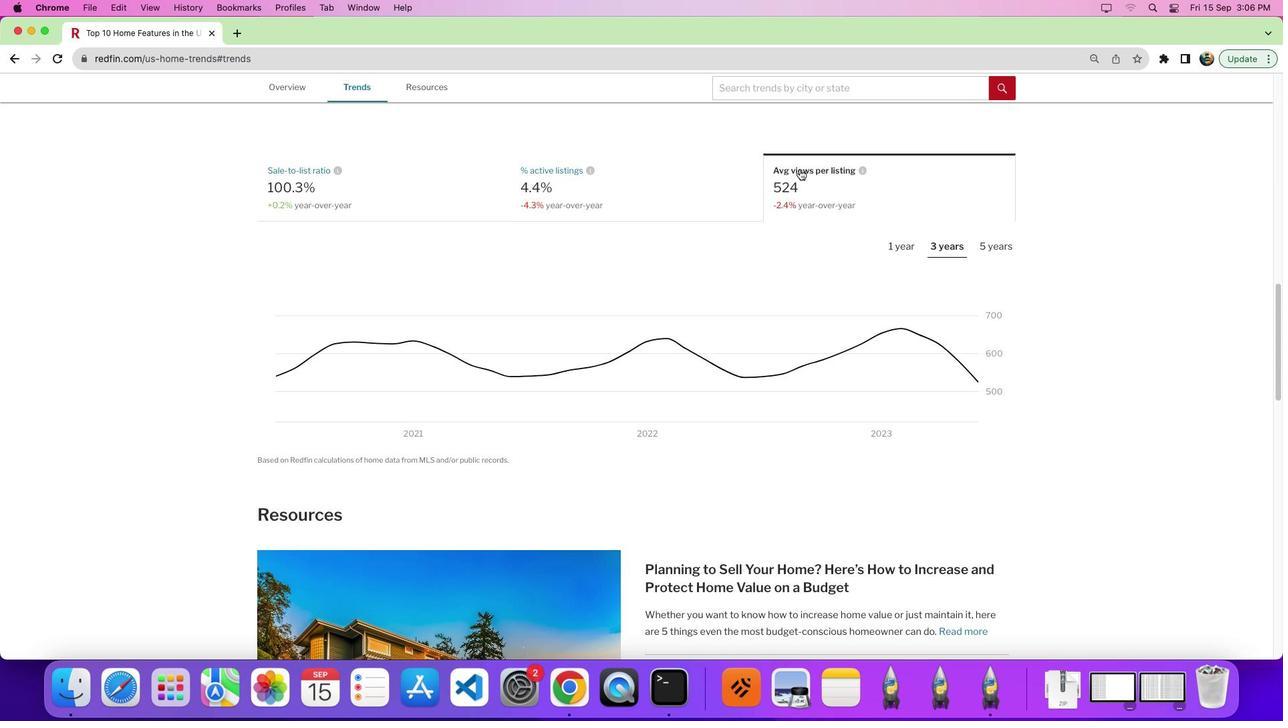 
Action: Mouse moved to (904, 255)
Screenshot: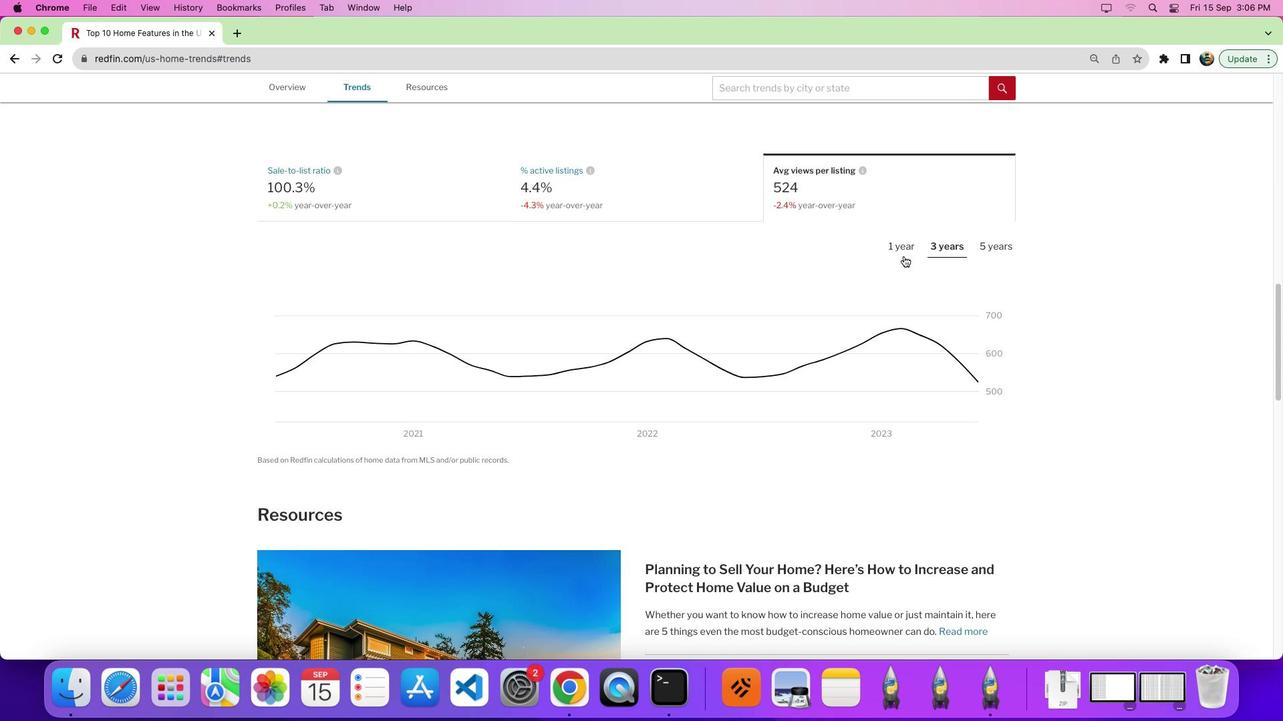 
Action: Mouse scrolled (904, 255) with delta (0, 0)
Screenshot: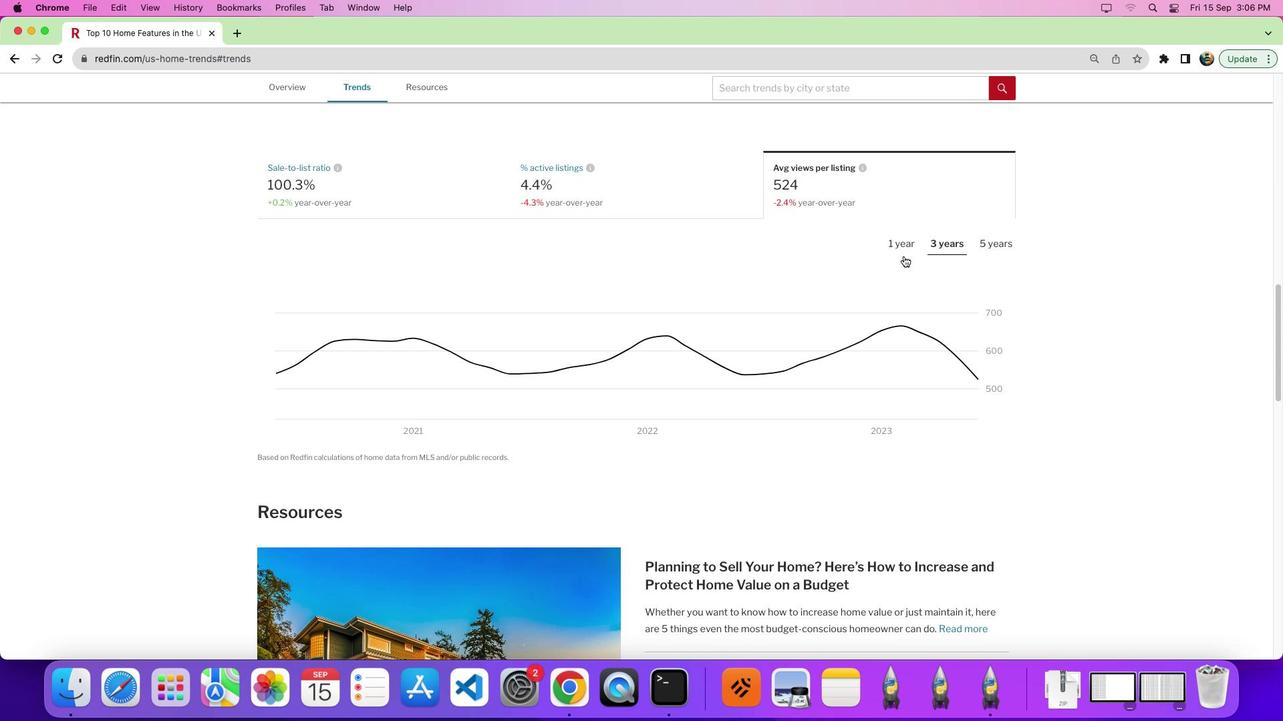 
Action: Mouse scrolled (904, 255) with delta (0, 0)
Screenshot: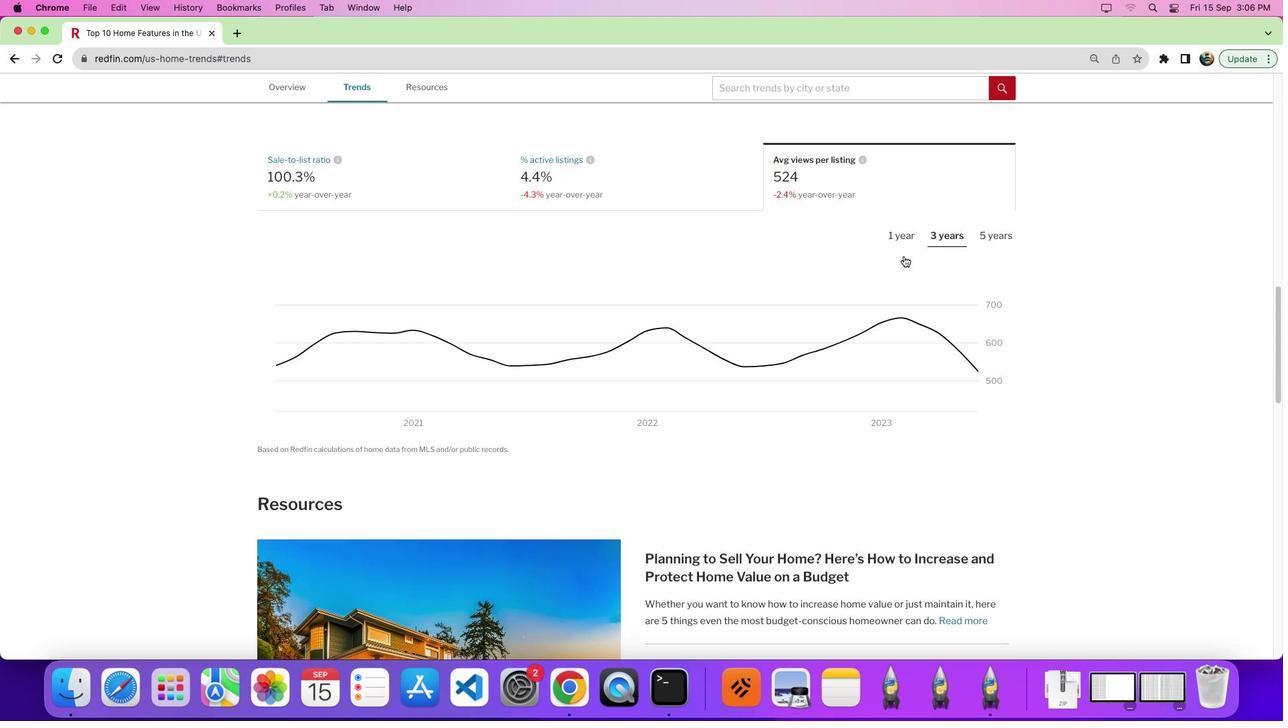 
Action: Mouse moved to (1013, 381)
Screenshot: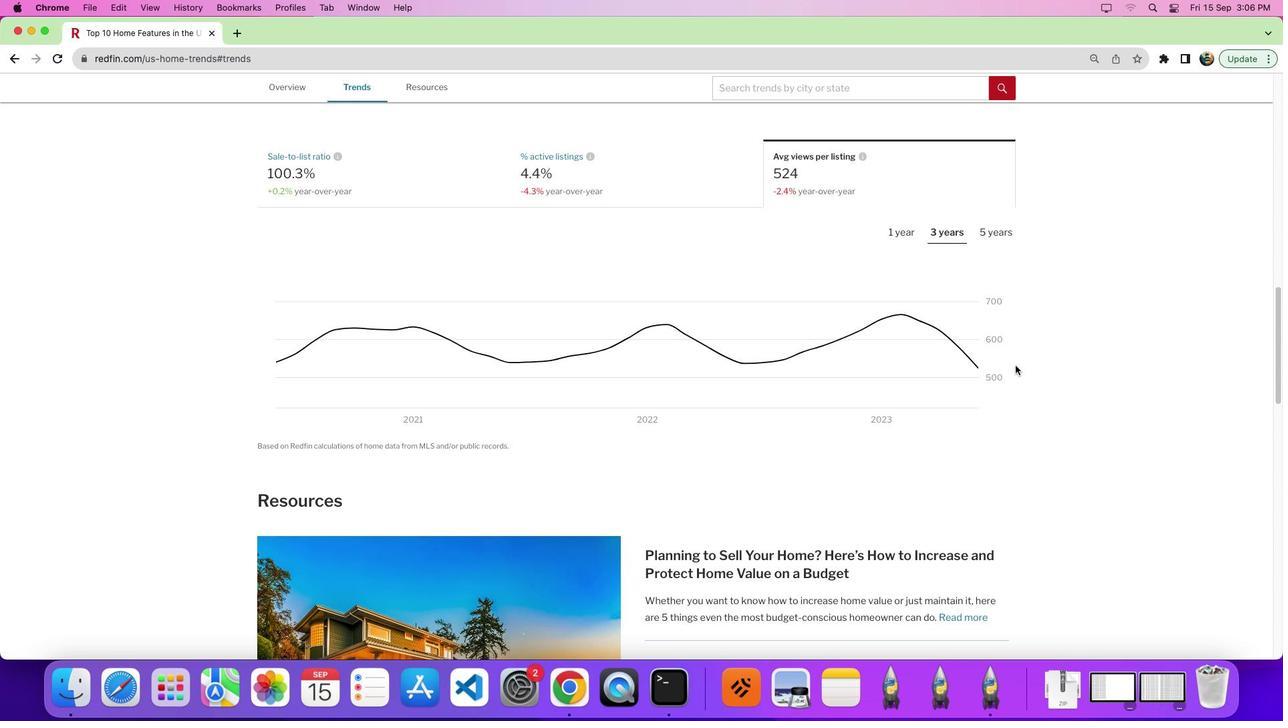 
